 Task: Select the hidden option in the insert toolbar location.
Action: Mouse moved to (32, 480)
Screenshot: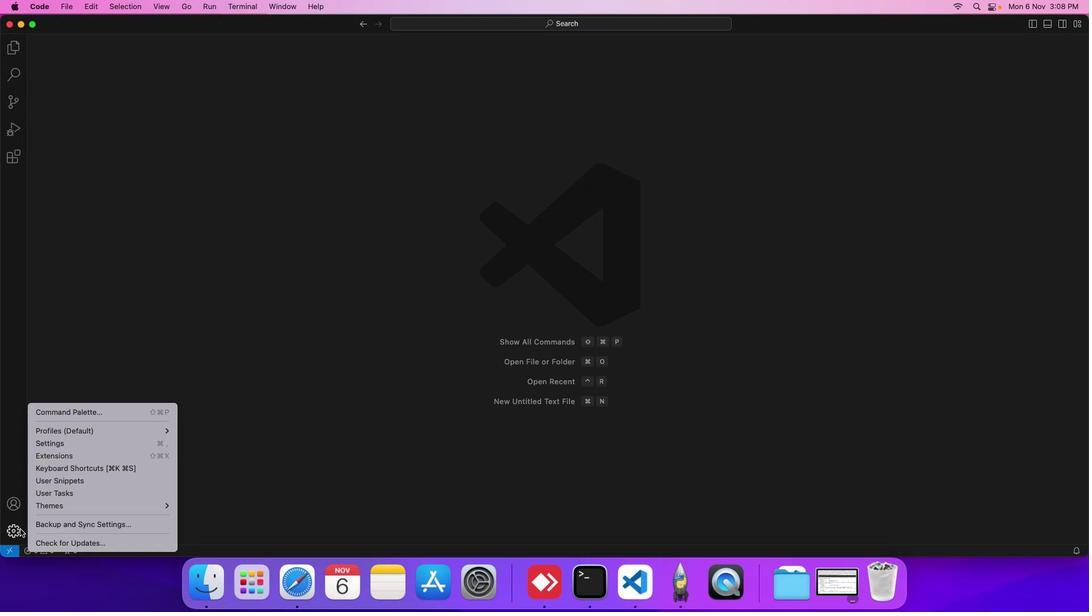 
Action: Mouse pressed left at (32, 480)
Screenshot: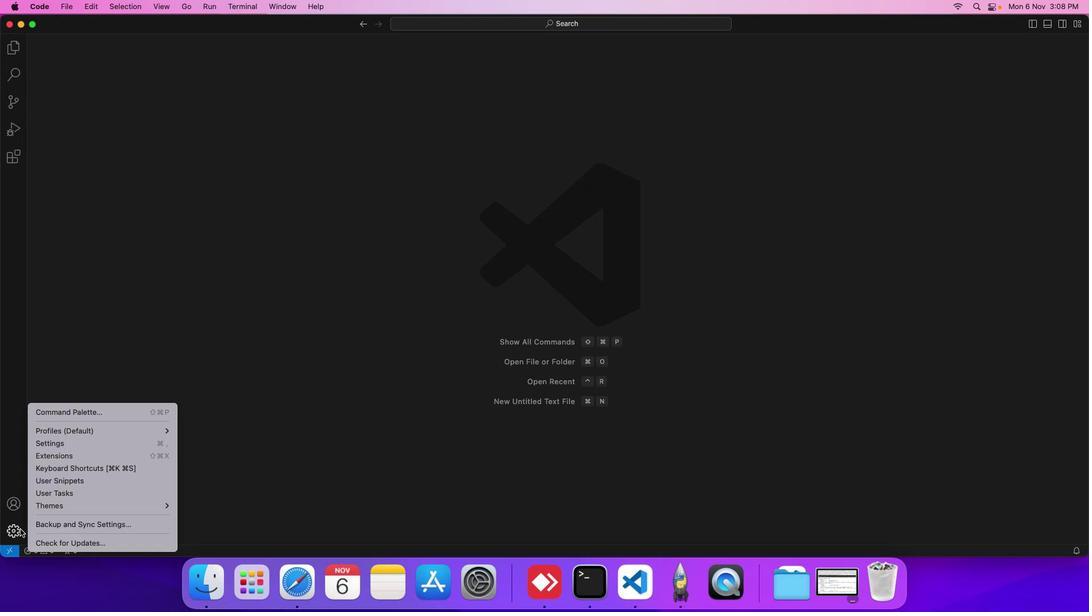 
Action: Mouse moved to (55, 421)
Screenshot: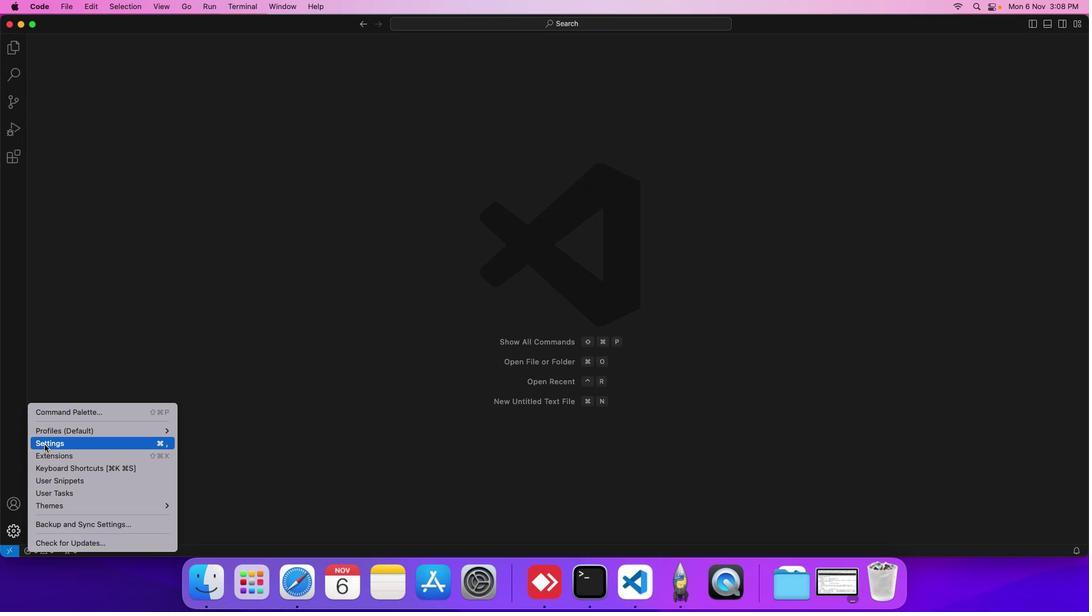 
Action: Mouse pressed left at (55, 421)
Screenshot: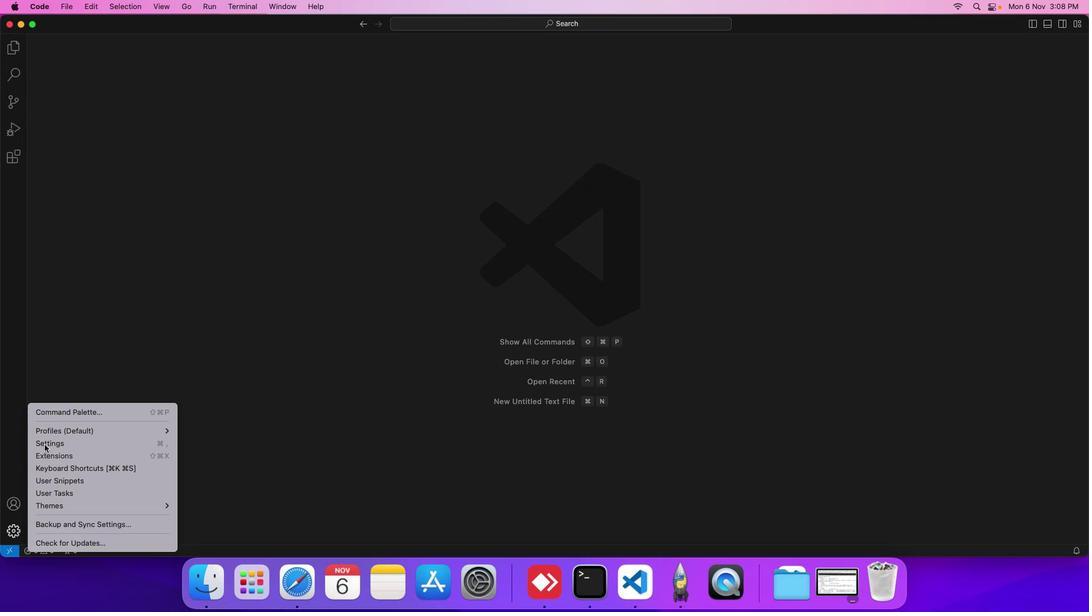 
Action: Mouse moved to (241, 226)
Screenshot: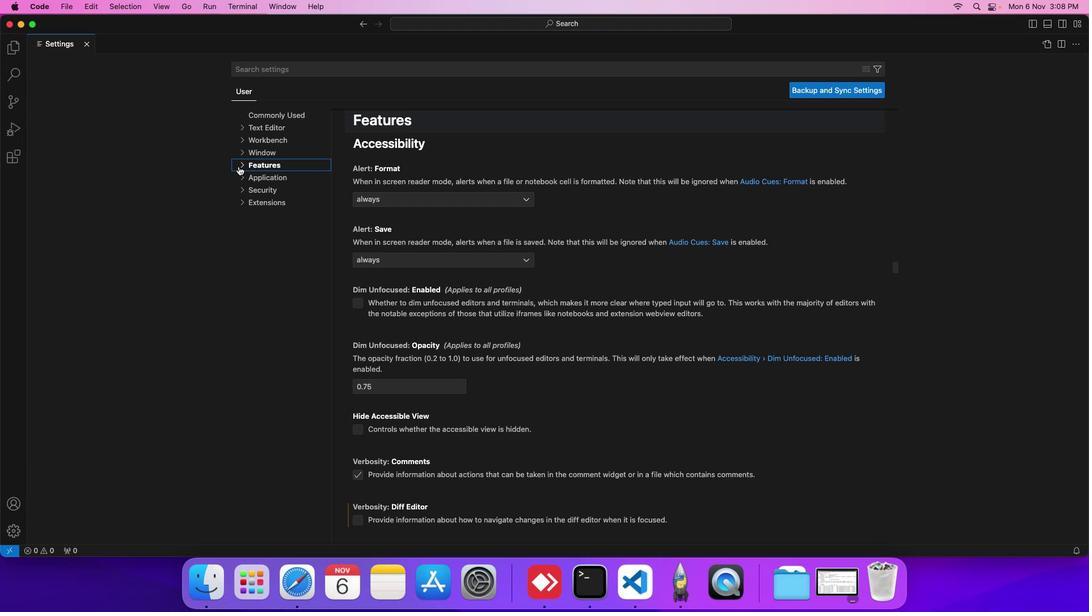
Action: Mouse pressed left at (241, 226)
Screenshot: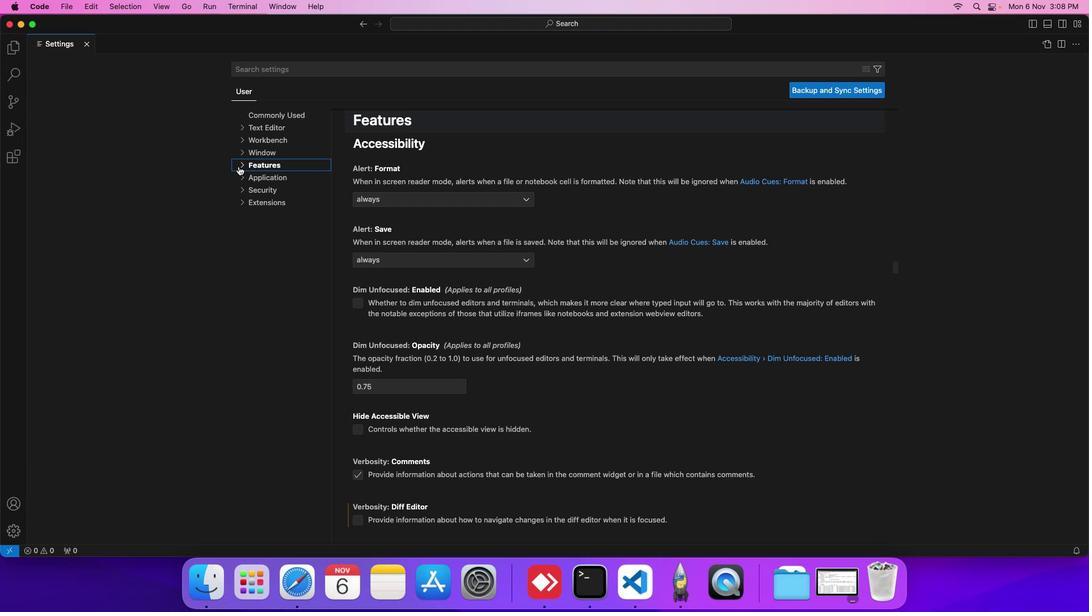 
Action: Mouse moved to (266, 355)
Screenshot: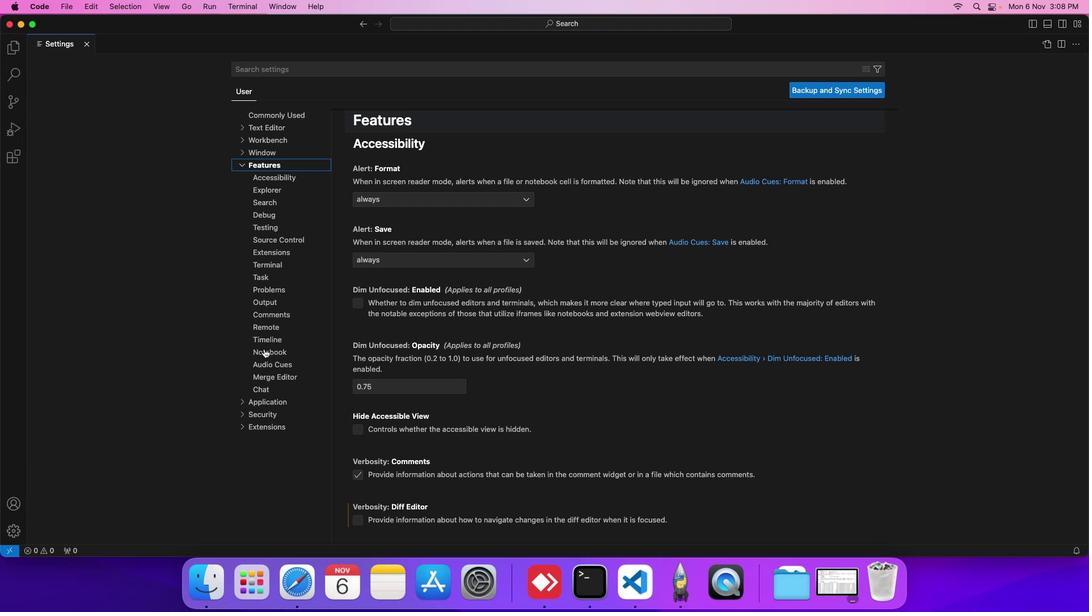
Action: Mouse pressed left at (266, 355)
Screenshot: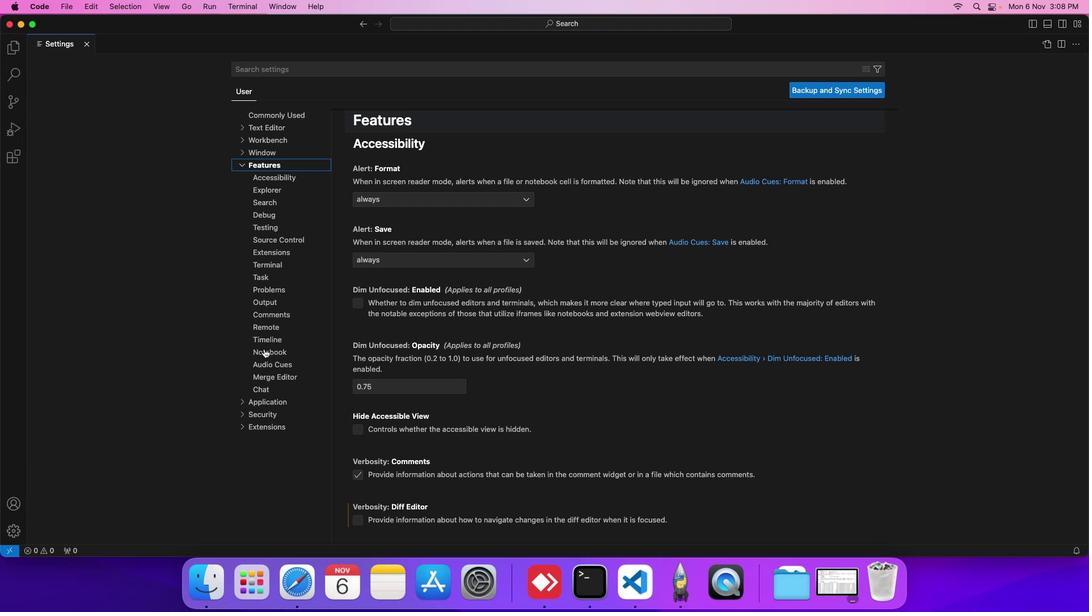 
Action: Mouse moved to (375, 394)
Screenshot: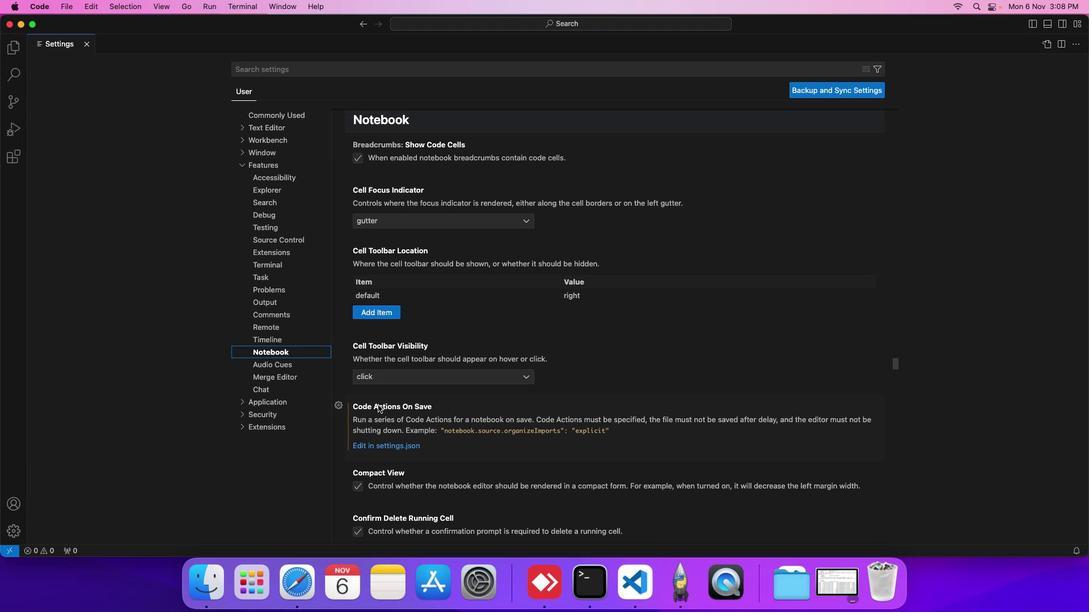 
Action: Mouse scrolled (375, 394) with delta (13, 110)
Screenshot: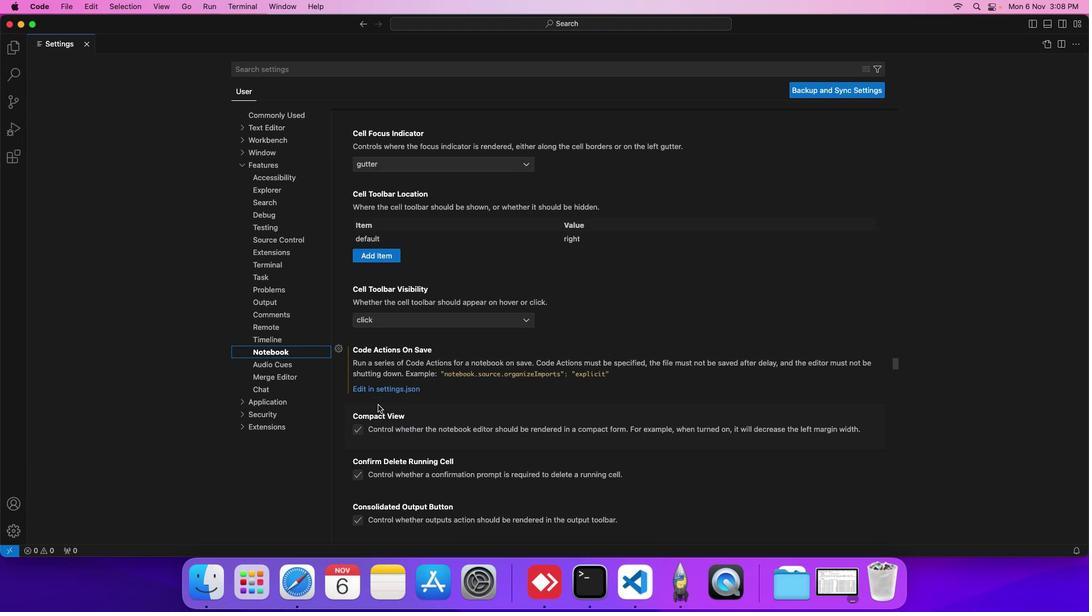 
Action: Mouse scrolled (375, 394) with delta (13, 110)
Screenshot: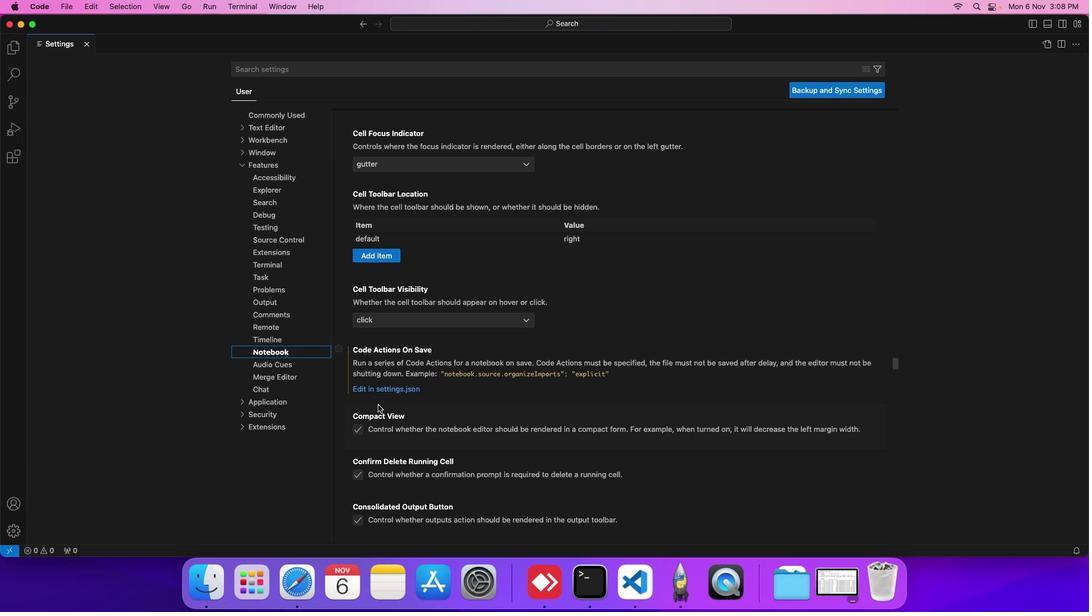 
Action: Mouse scrolled (375, 394) with delta (13, 110)
Screenshot: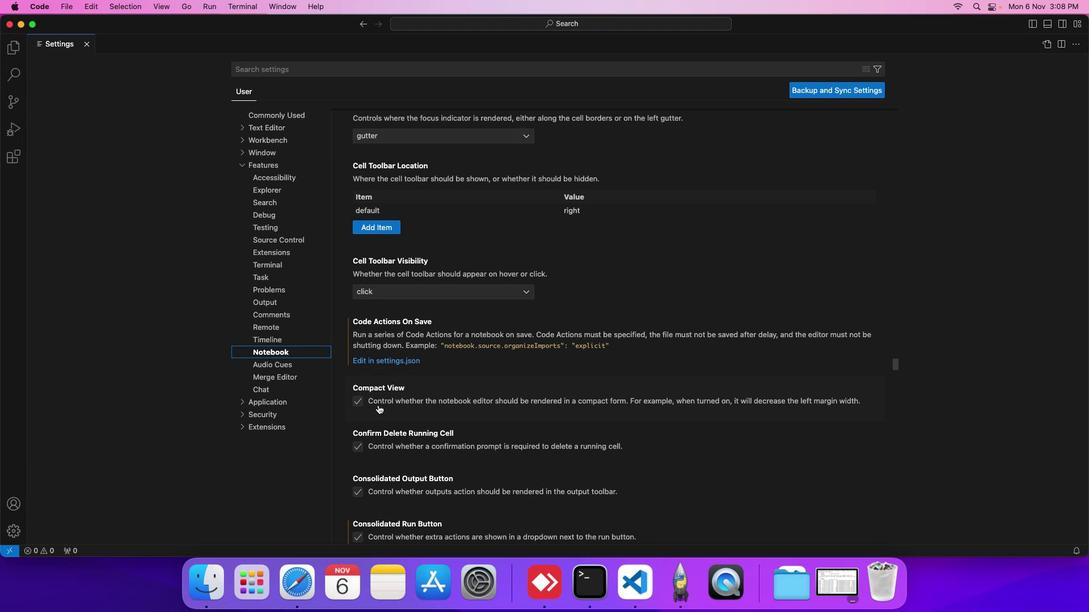 
Action: Mouse scrolled (375, 394) with delta (13, 110)
Screenshot: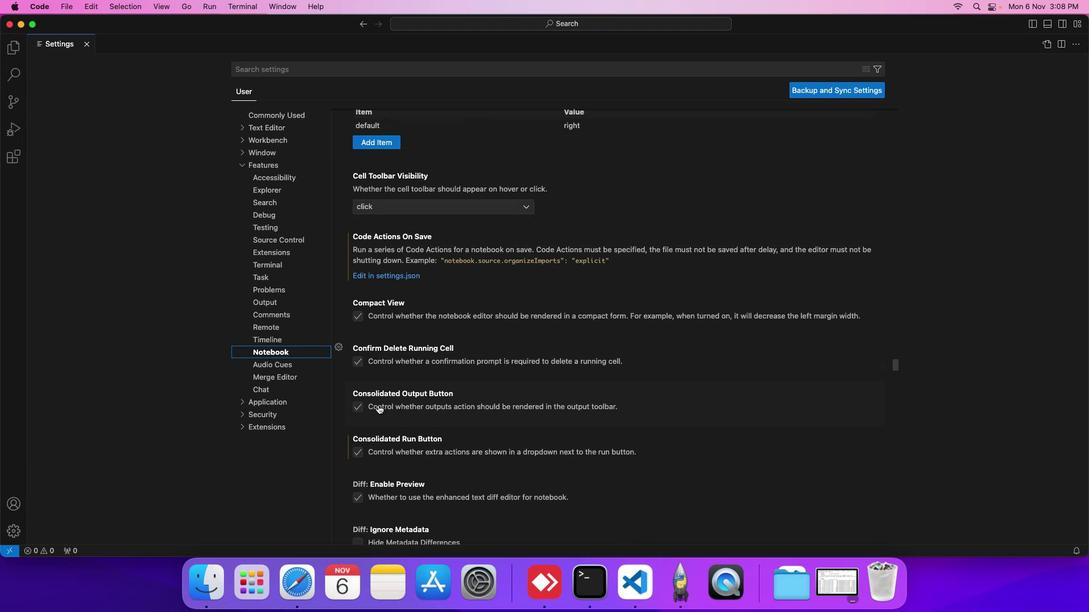 
Action: Mouse scrolled (375, 394) with delta (13, 110)
Screenshot: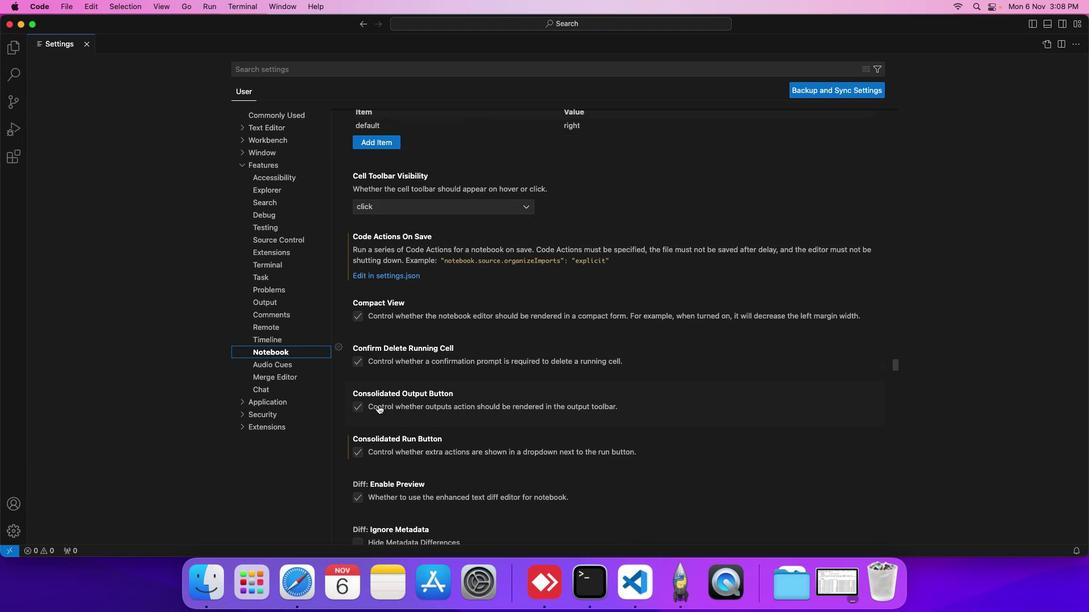 
Action: Mouse scrolled (375, 394) with delta (13, 110)
Screenshot: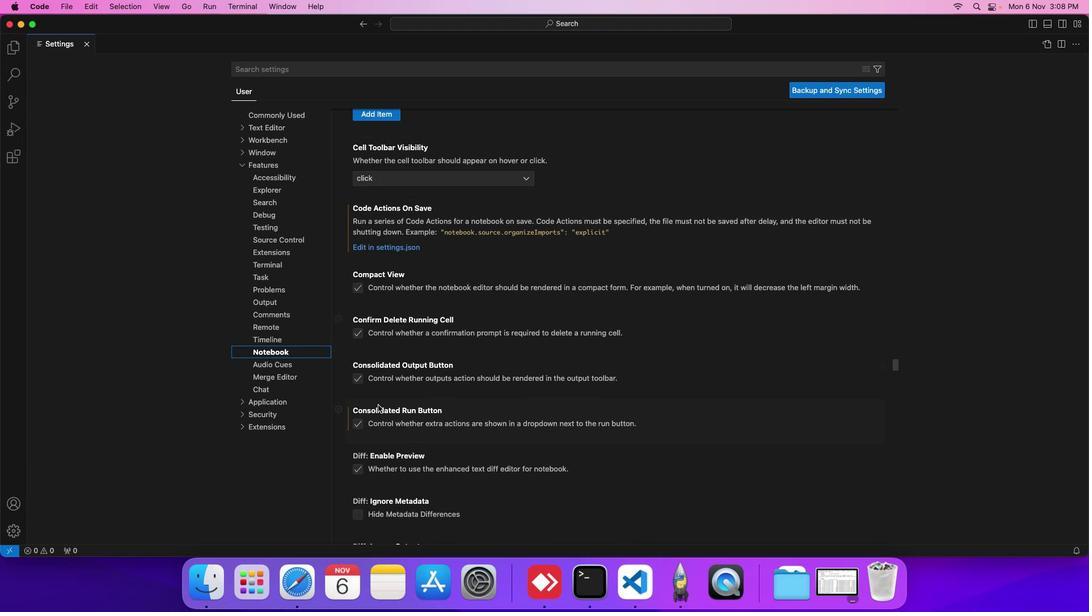 
Action: Mouse scrolled (375, 394) with delta (13, 110)
Screenshot: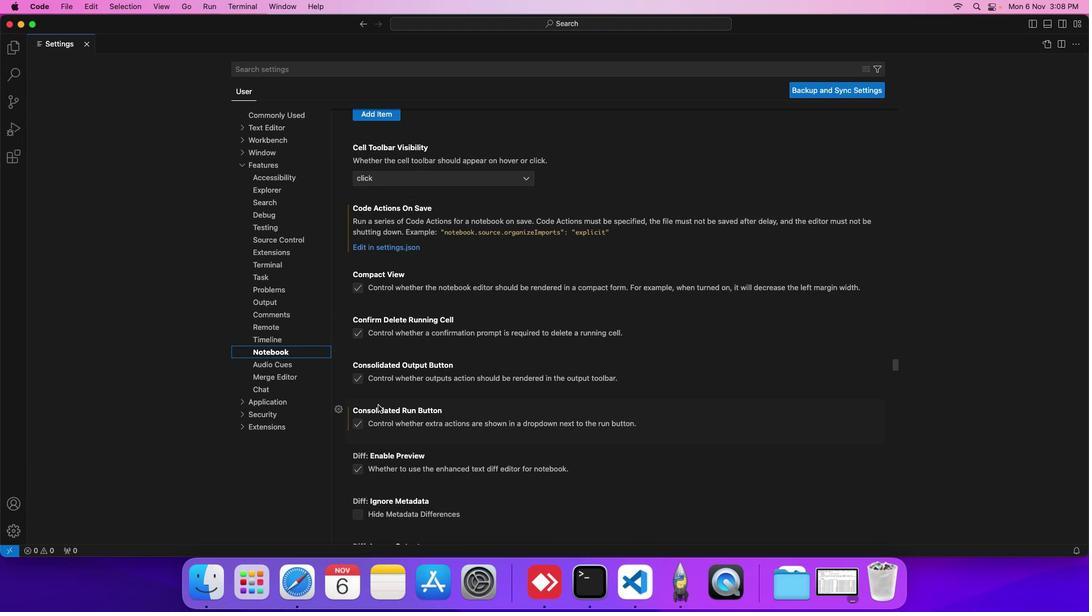 
Action: Mouse scrolled (375, 394) with delta (13, 110)
Screenshot: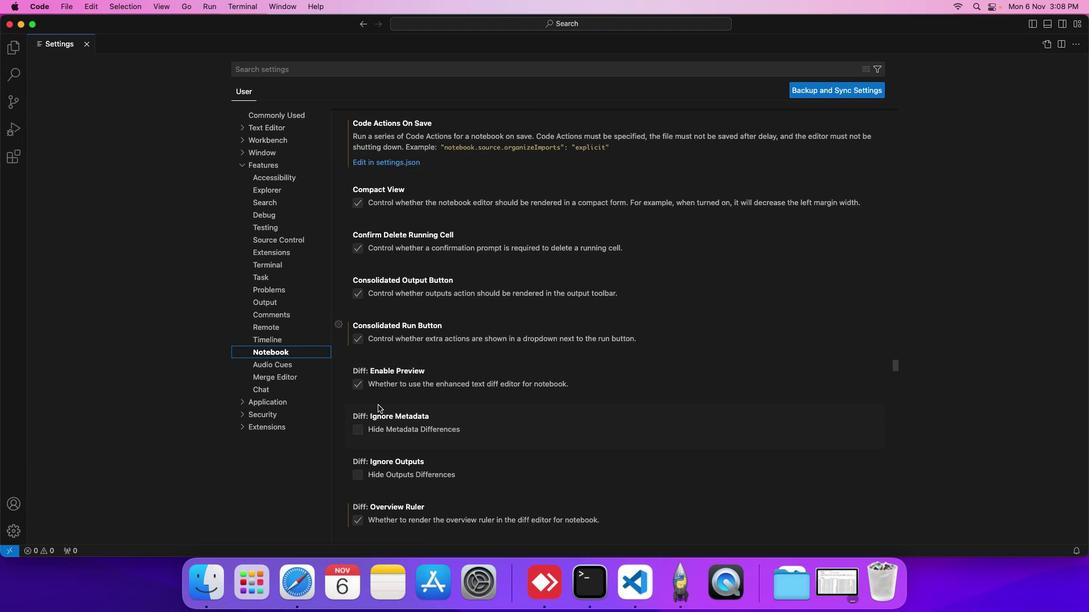 
Action: Mouse scrolled (375, 394) with delta (13, 110)
Screenshot: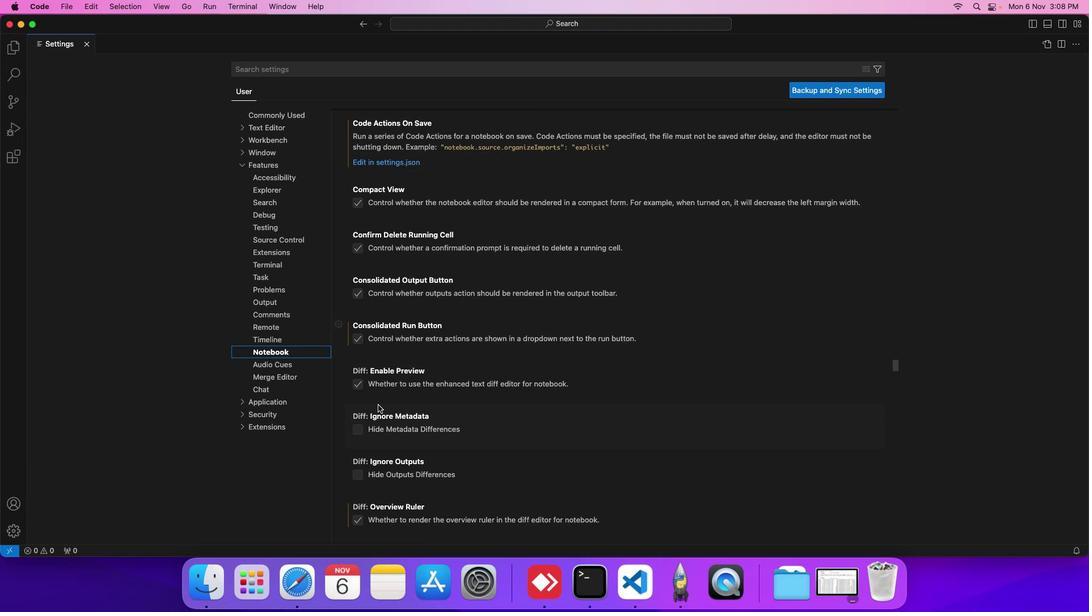 
Action: Mouse scrolled (375, 394) with delta (13, 110)
Screenshot: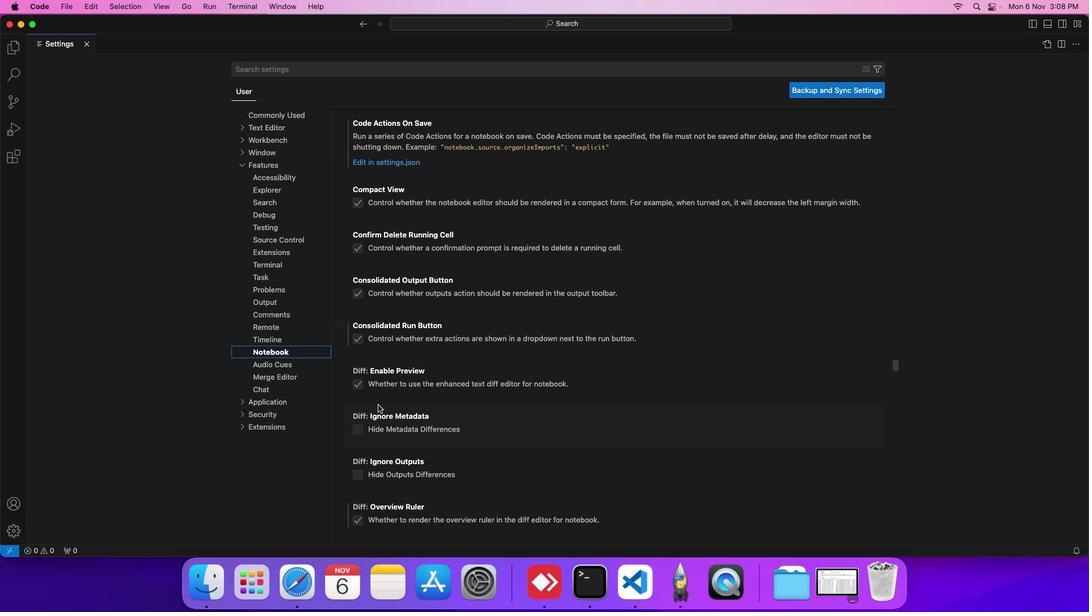 
Action: Mouse scrolled (375, 394) with delta (13, 110)
Screenshot: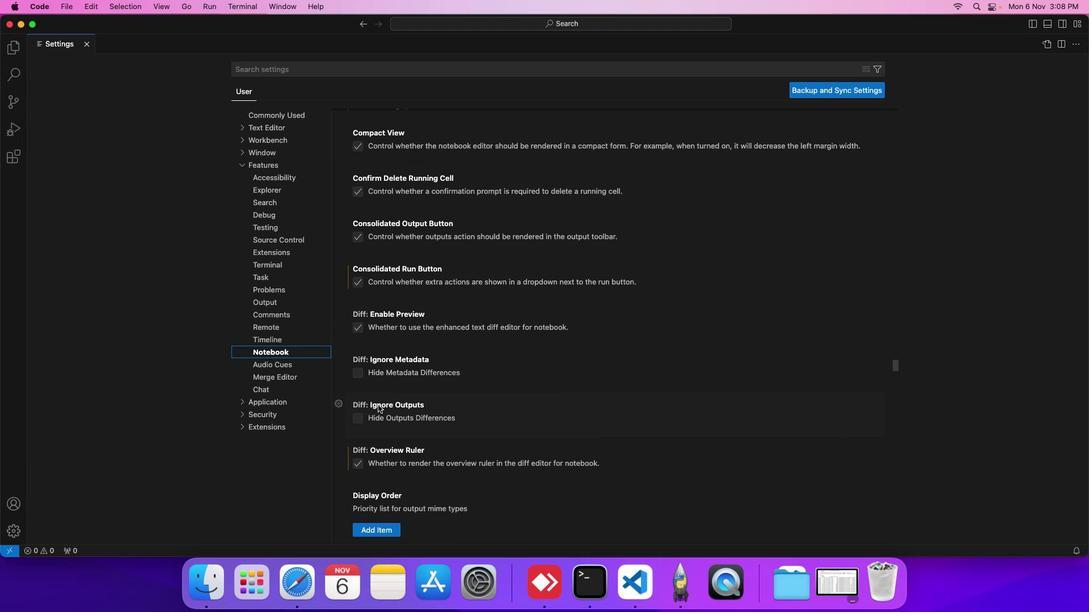 
Action: Mouse scrolled (375, 394) with delta (13, 110)
Screenshot: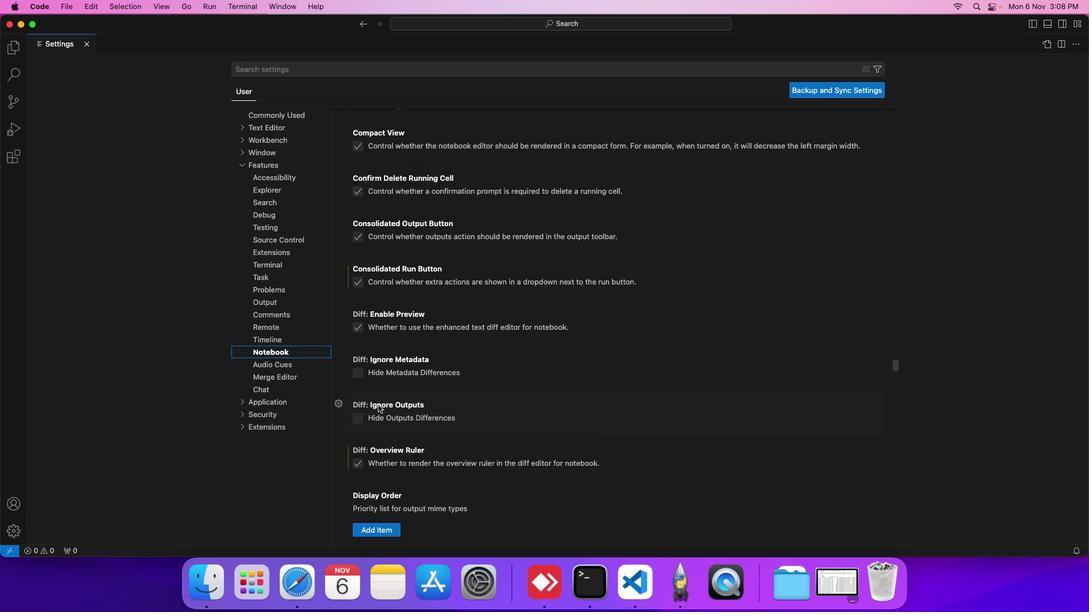 
Action: Mouse scrolled (375, 394) with delta (13, 110)
Screenshot: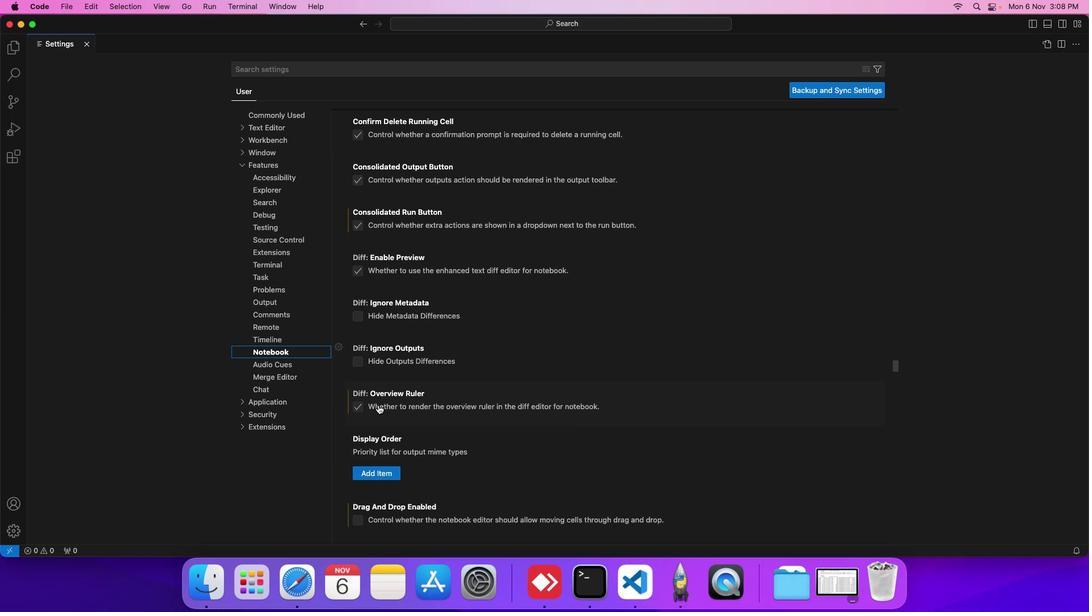 
Action: Mouse scrolled (375, 394) with delta (13, 110)
Screenshot: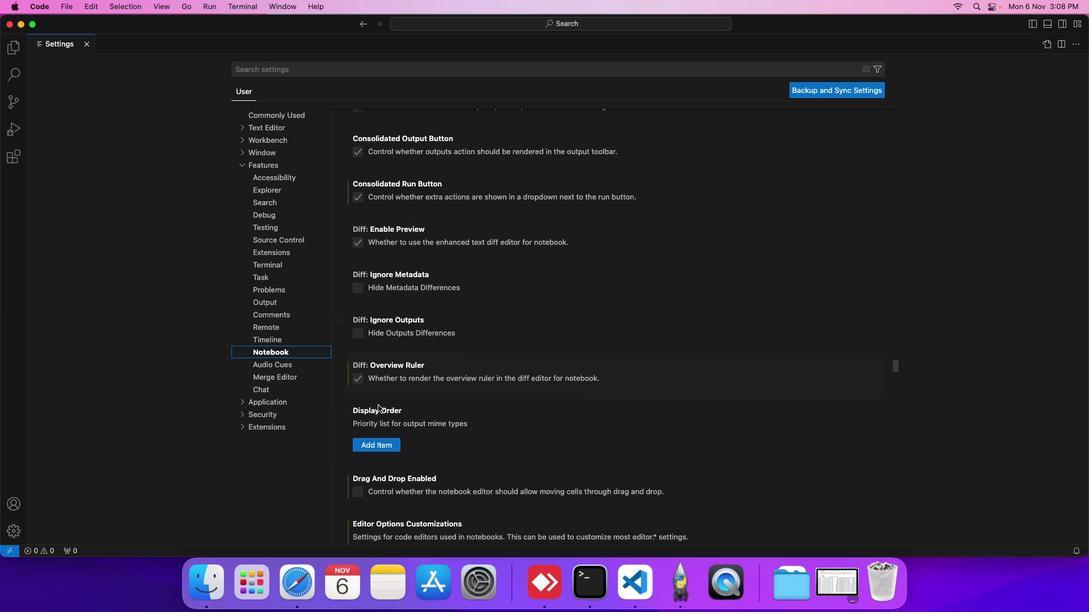 
Action: Mouse scrolled (375, 394) with delta (13, 110)
Screenshot: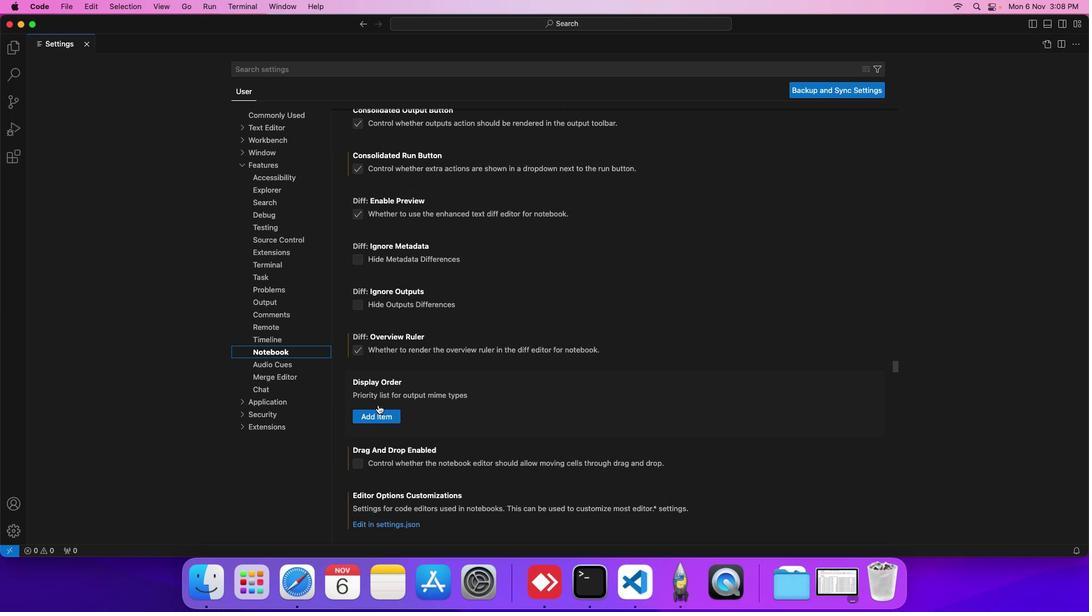 
Action: Mouse scrolled (375, 394) with delta (13, 110)
Screenshot: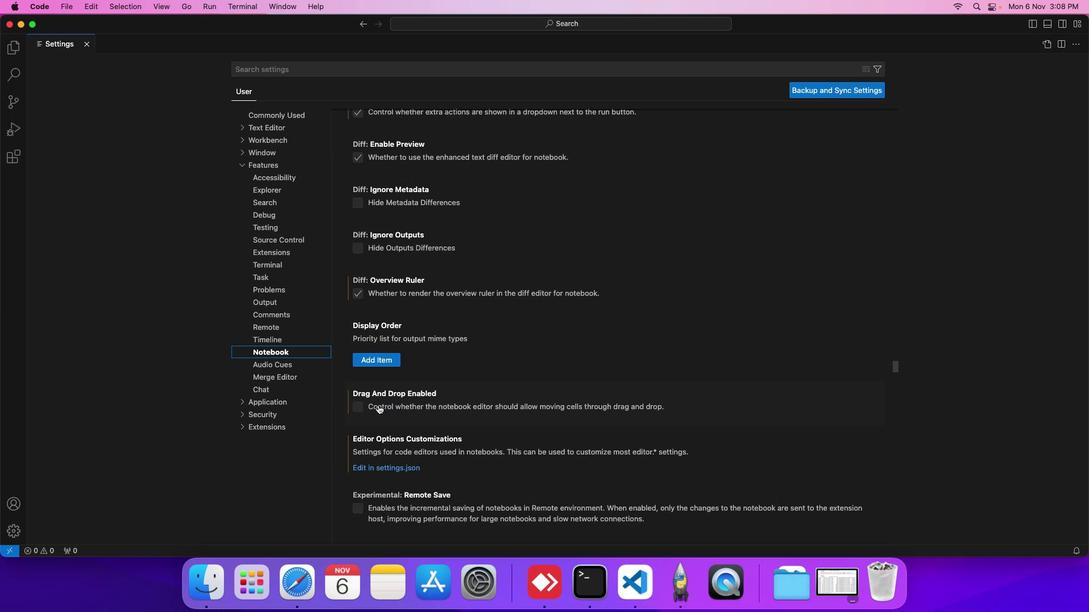 
Action: Mouse scrolled (375, 394) with delta (13, 110)
Screenshot: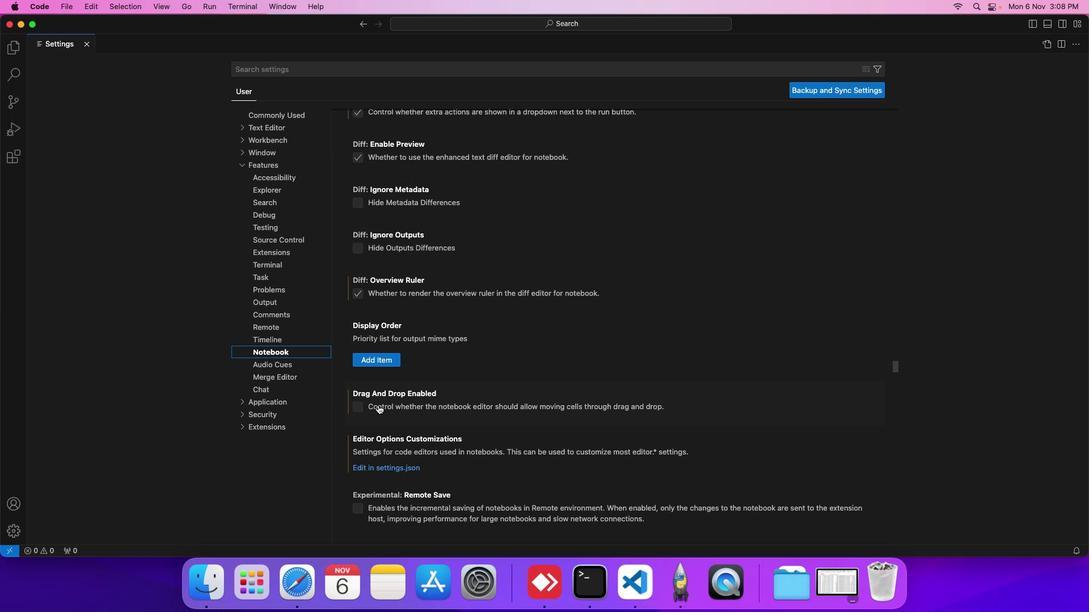 
Action: Mouse moved to (375, 394)
Screenshot: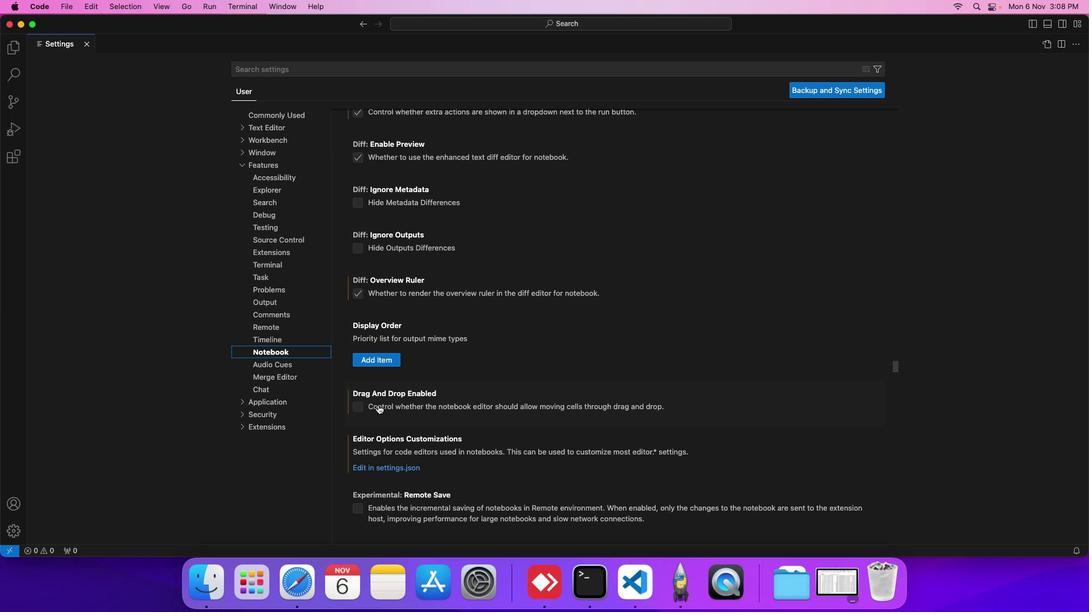 
Action: Mouse scrolled (375, 394) with delta (13, 110)
Screenshot: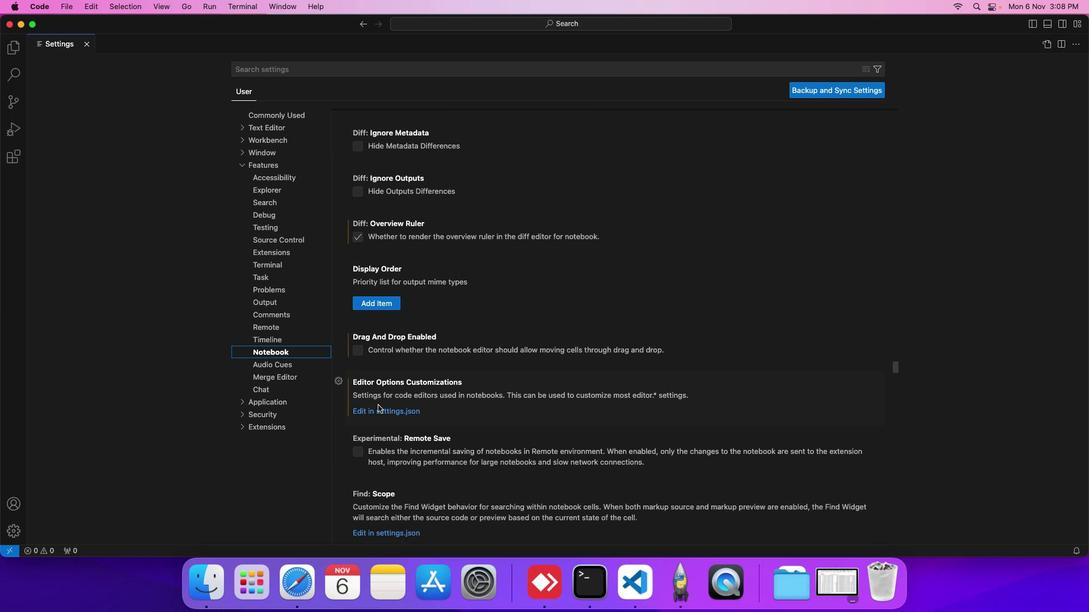 
Action: Mouse scrolled (375, 394) with delta (13, 110)
Screenshot: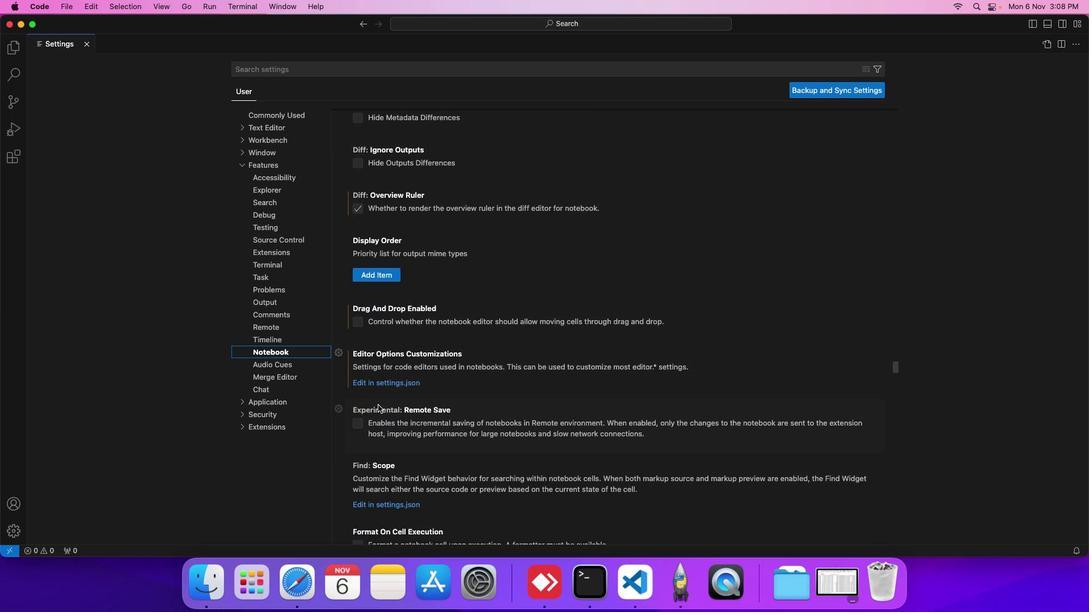 
Action: Mouse scrolled (375, 394) with delta (13, 110)
Screenshot: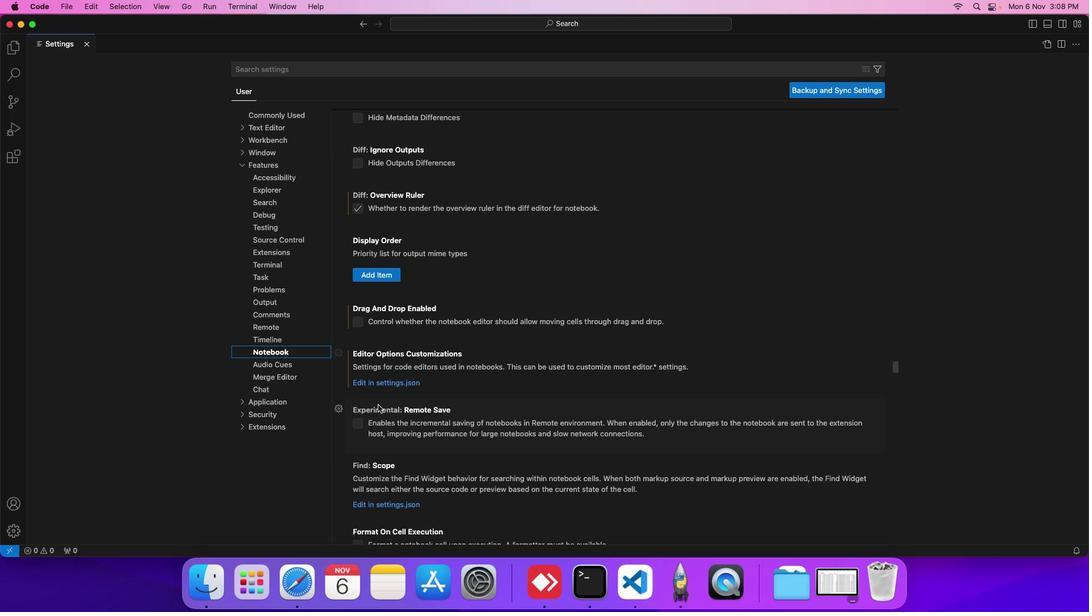 
Action: Mouse scrolled (375, 394) with delta (13, 110)
Screenshot: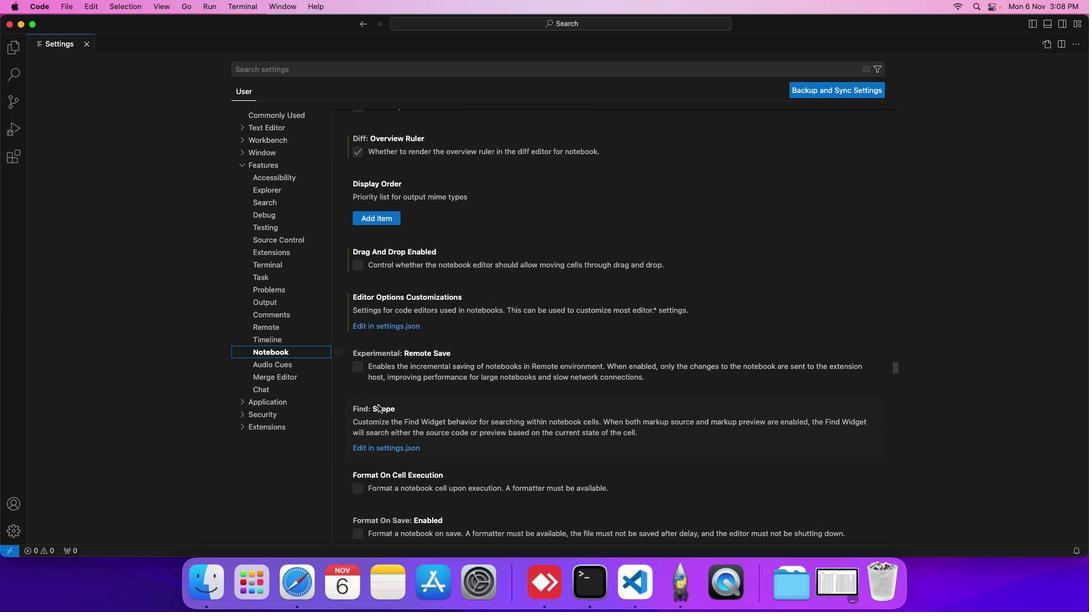 
Action: Mouse scrolled (375, 394) with delta (13, 110)
Screenshot: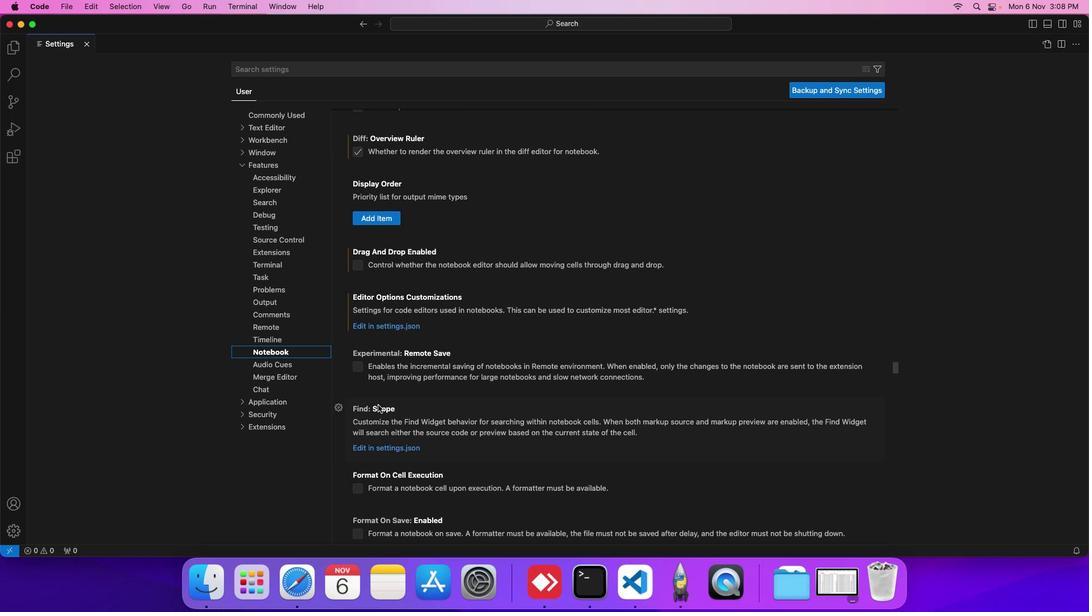 
Action: Mouse scrolled (375, 394) with delta (13, 110)
Screenshot: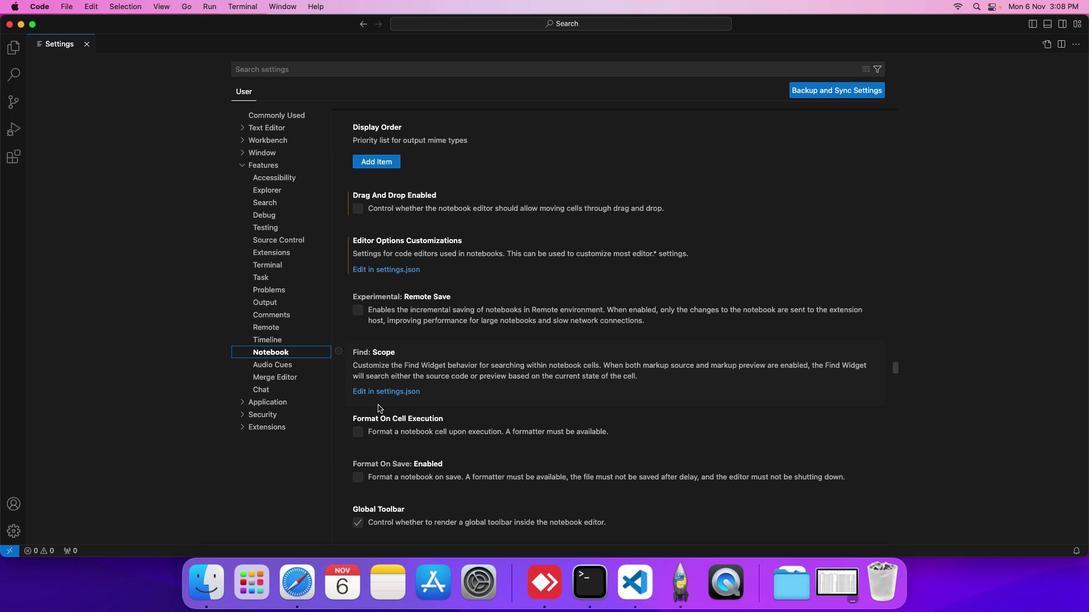 
Action: Mouse scrolled (375, 394) with delta (13, 110)
Screenshot: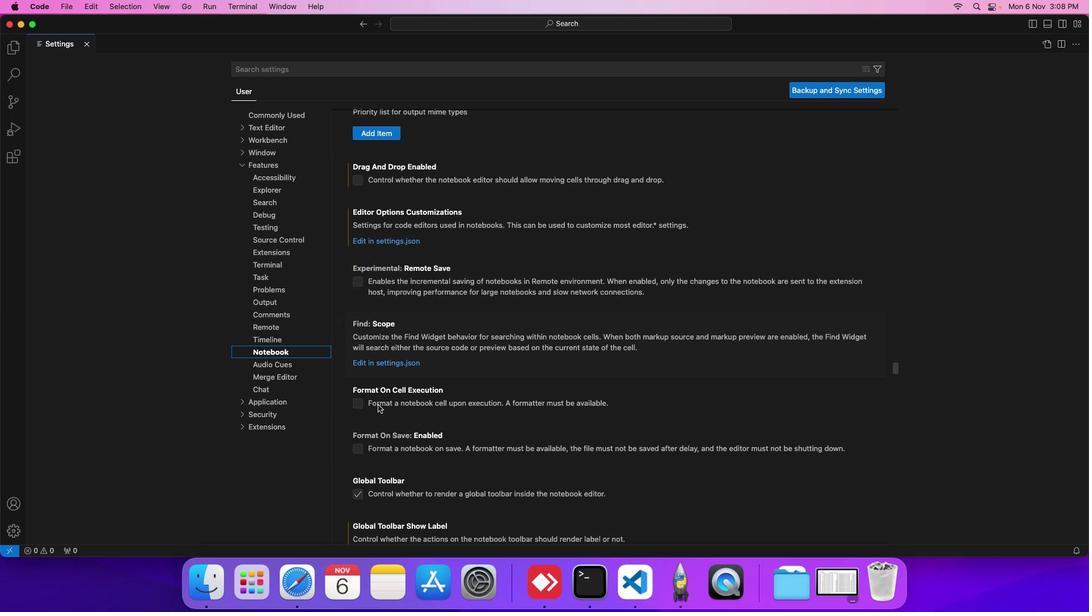 
Action: Mouse scrolled (375, 394) with delta (13, 110)
Screenshot: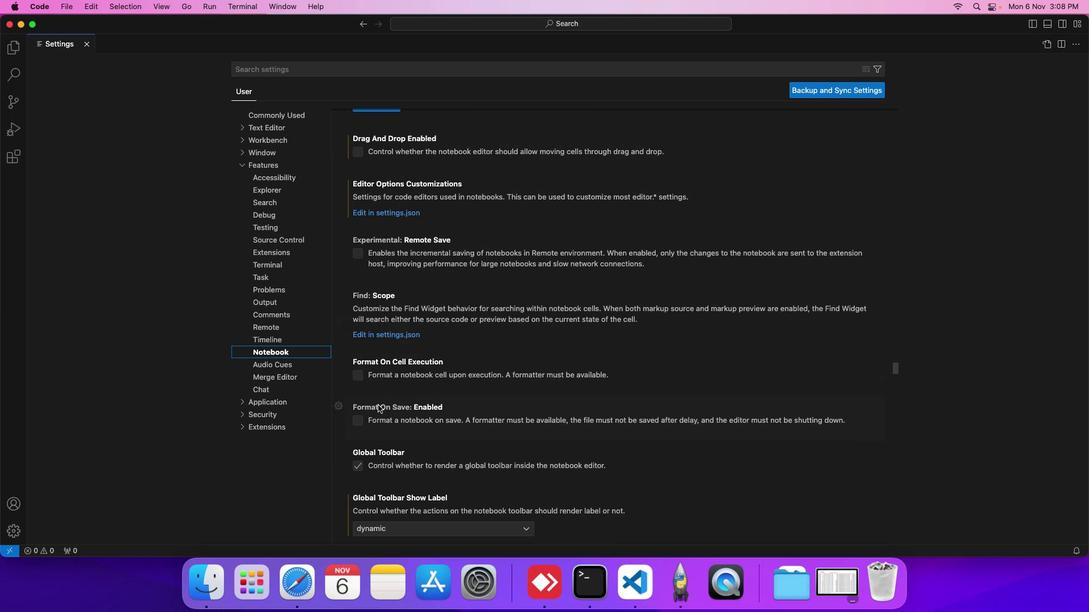 
Action: Mouse scrolled (375, 394) with delta (13, 110)
Screenshot: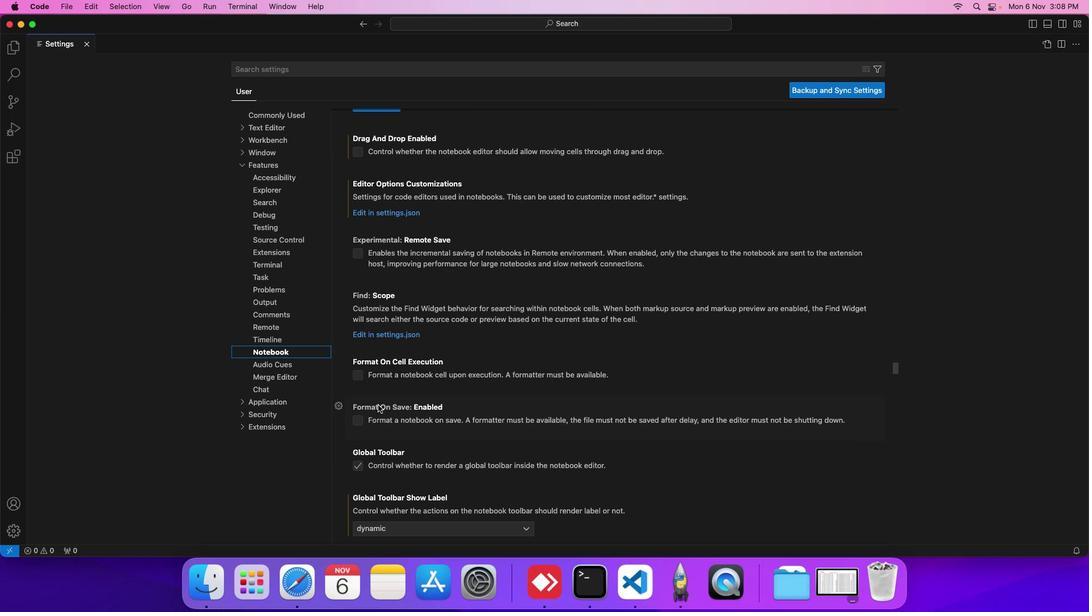 
Action: Mouse scrolled (375, 394) with delta (13, 110)
Screenshot: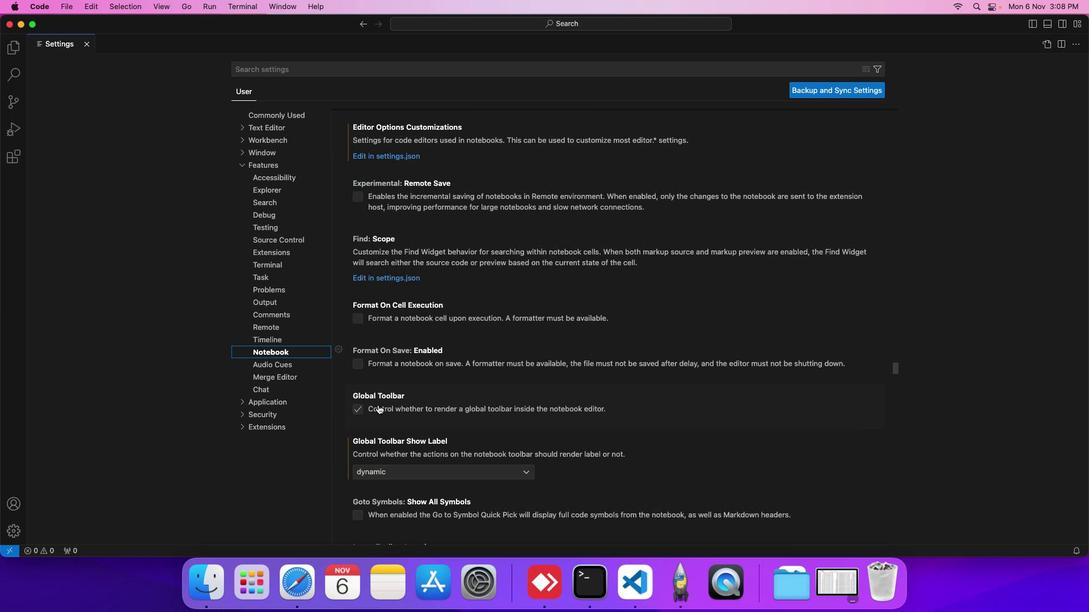 
Action: Mouse scrolled (375, 394) with delta (13, 110)
Screenshot: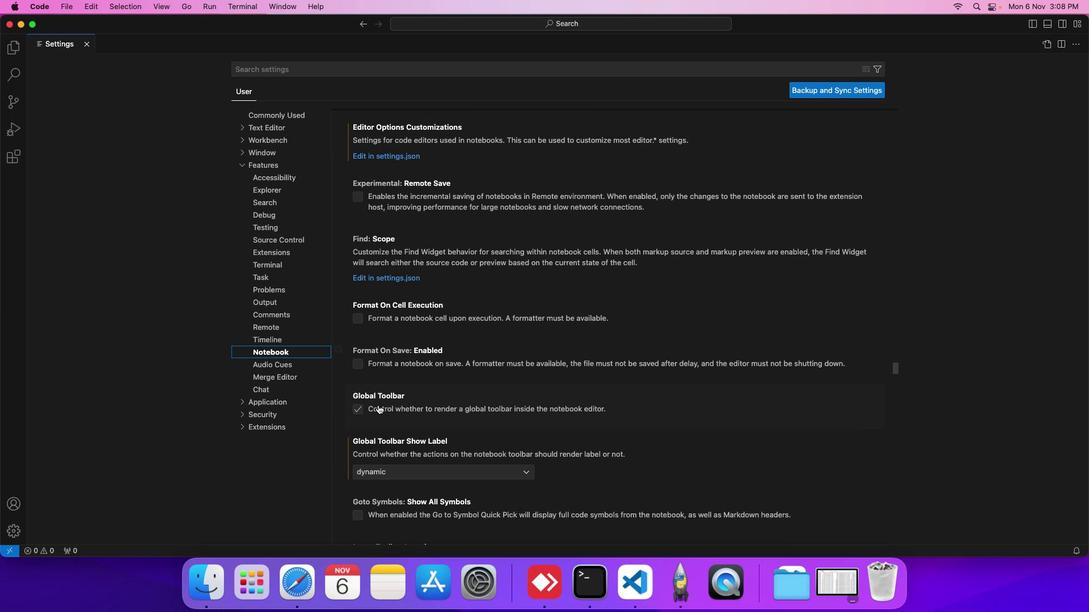 
Action: Mouse scrolled (375, 394) with delta (13, 110)
Screenshot: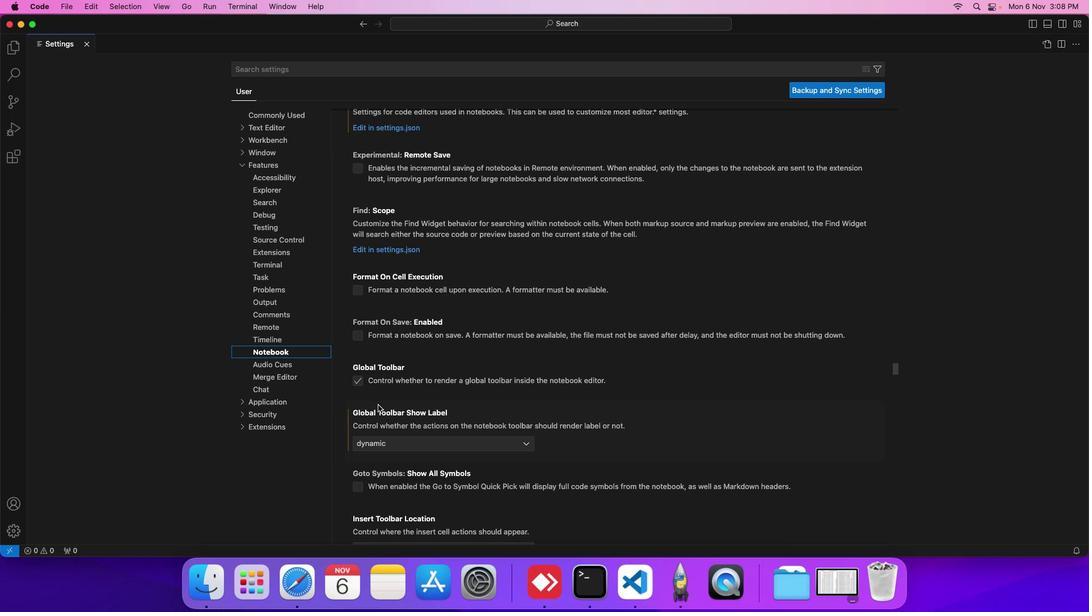 
Action: Mouse scrolled (375, 394) with delta (13, 110)
Screenshot: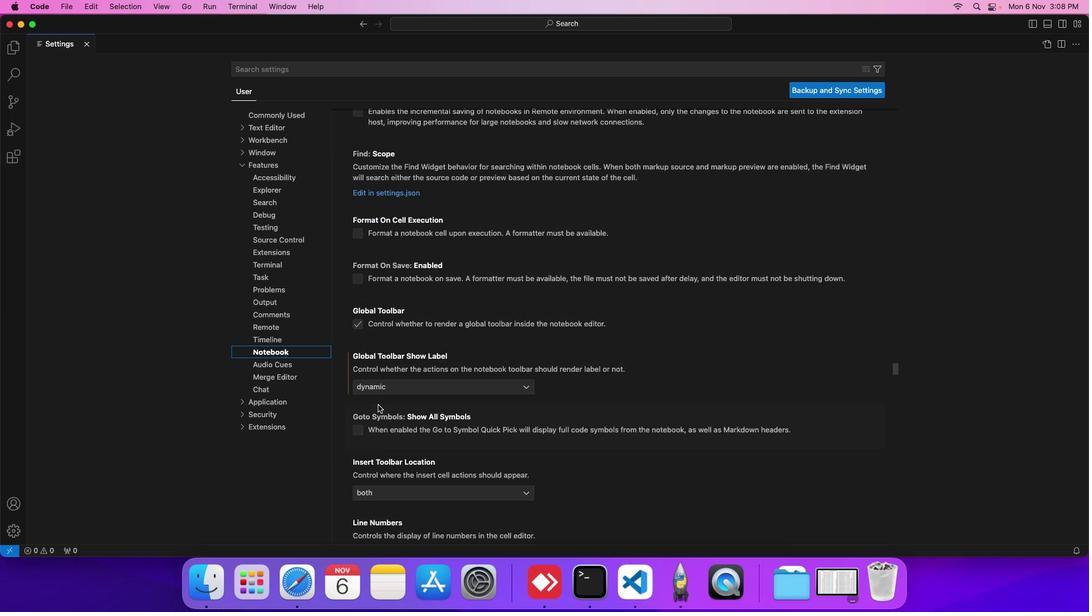 
Action: Mouse scrolled (375, 394) with delta (13, 110)
Screenshot: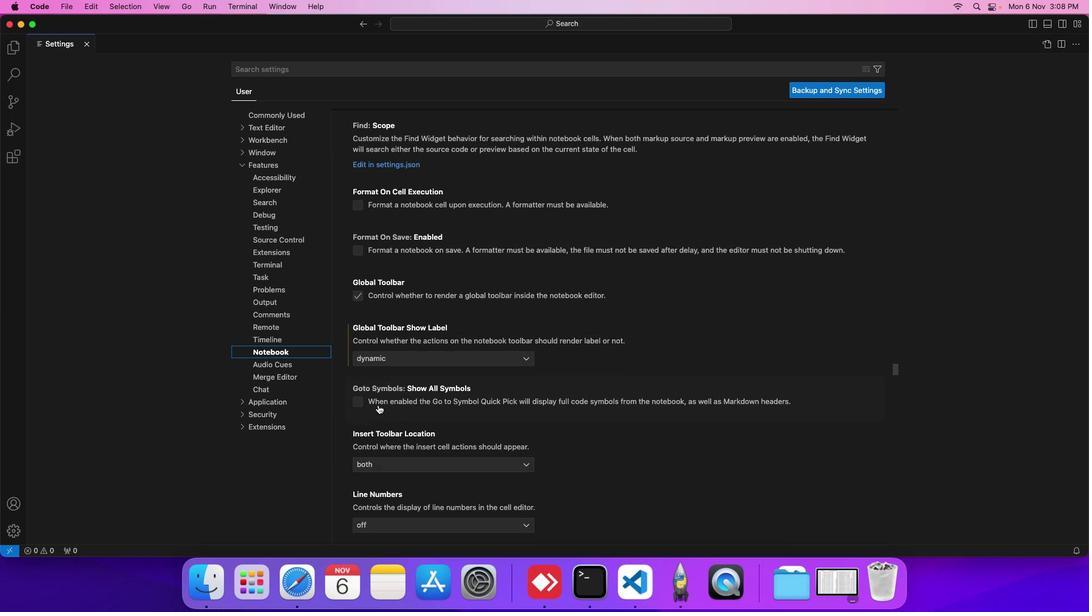 
Action: Mouse scrolled (375, 394) with delta (13, 110)
Screenshot: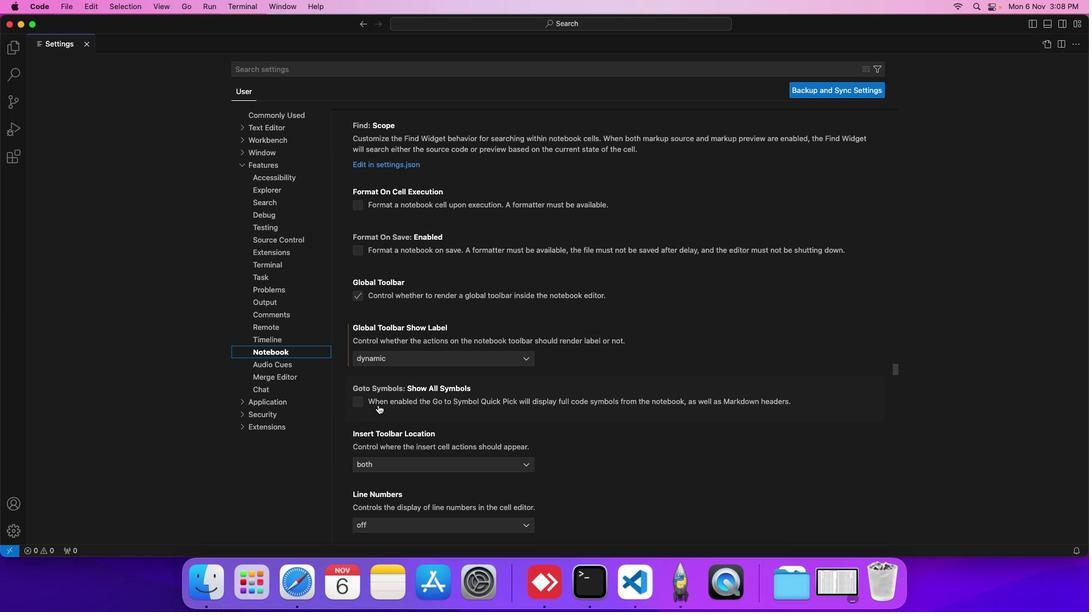 
Action: Mouse scrolled (375, 394) with delta (13, 110)
Screenshot: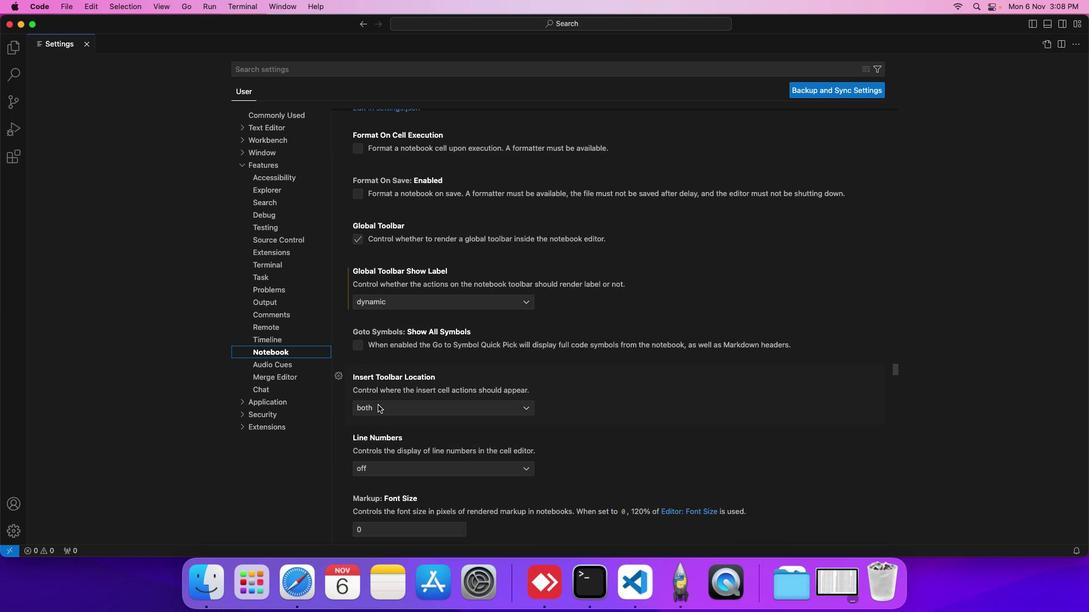
Action: Mouse scrolled (375, 394) with delta (13, 110)
Screenshot: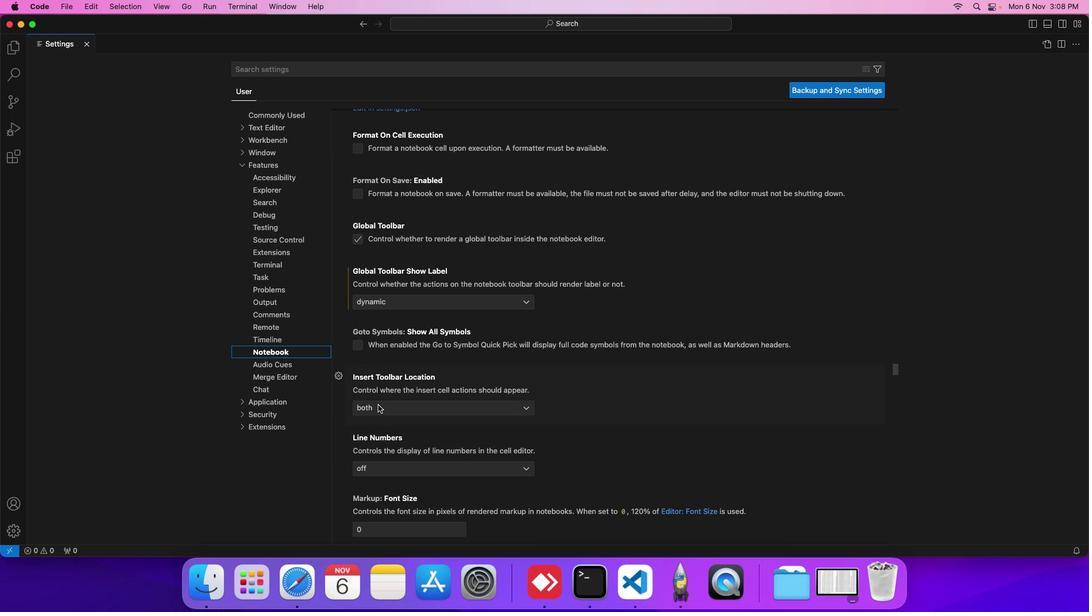 
Action: Mouse moved to (376, 393)
Screenshot: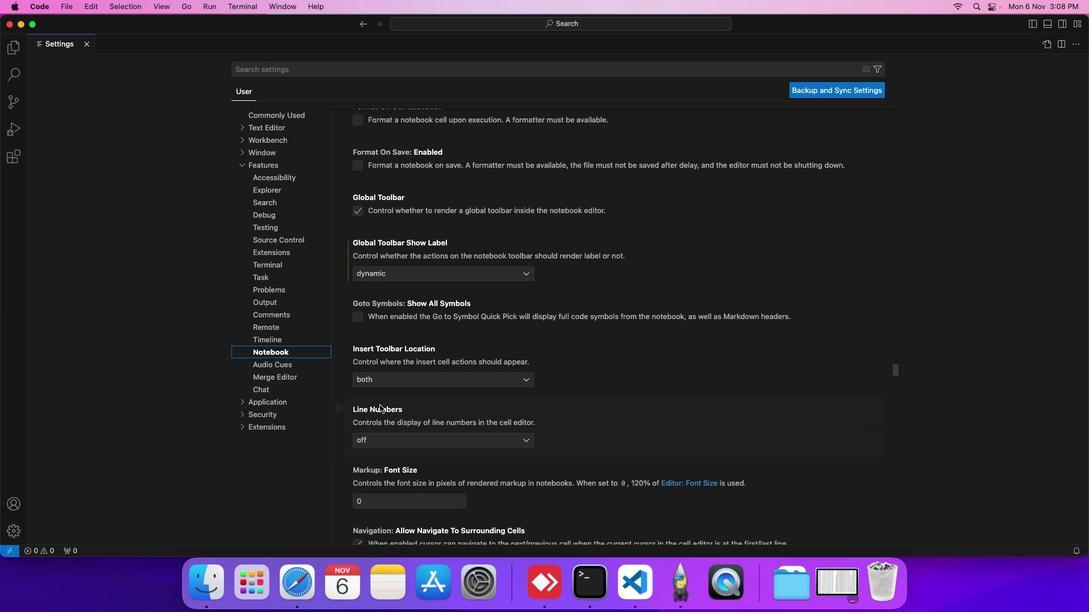 
Action: Mouse scrolled (376, 393) with delta (13, 110)
Screenshot: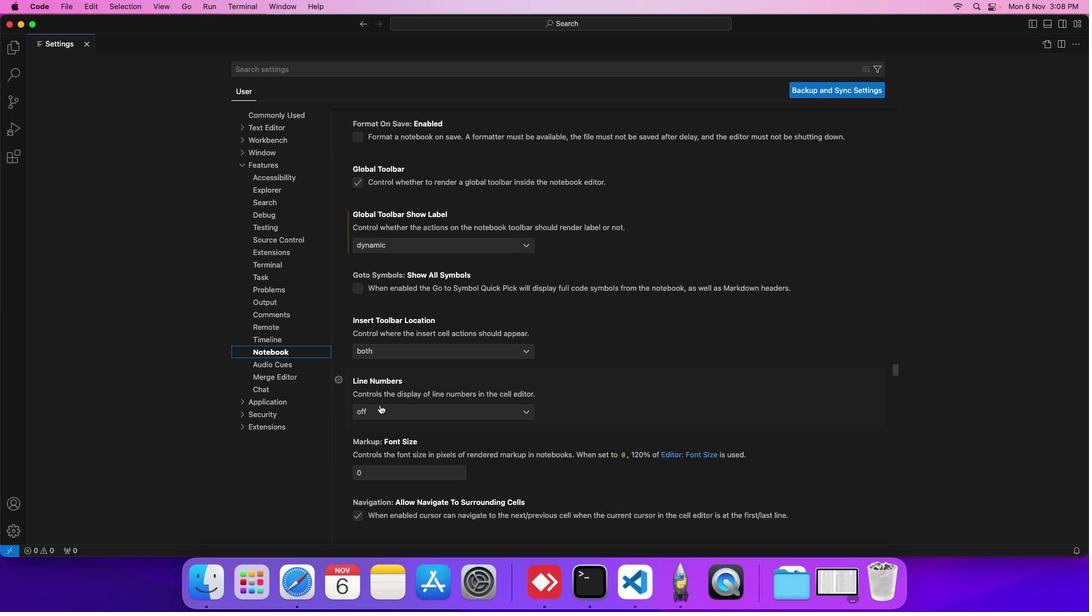 
Action: Mouse scrolled (376, 393) with delta (13, 110)
Screenshot: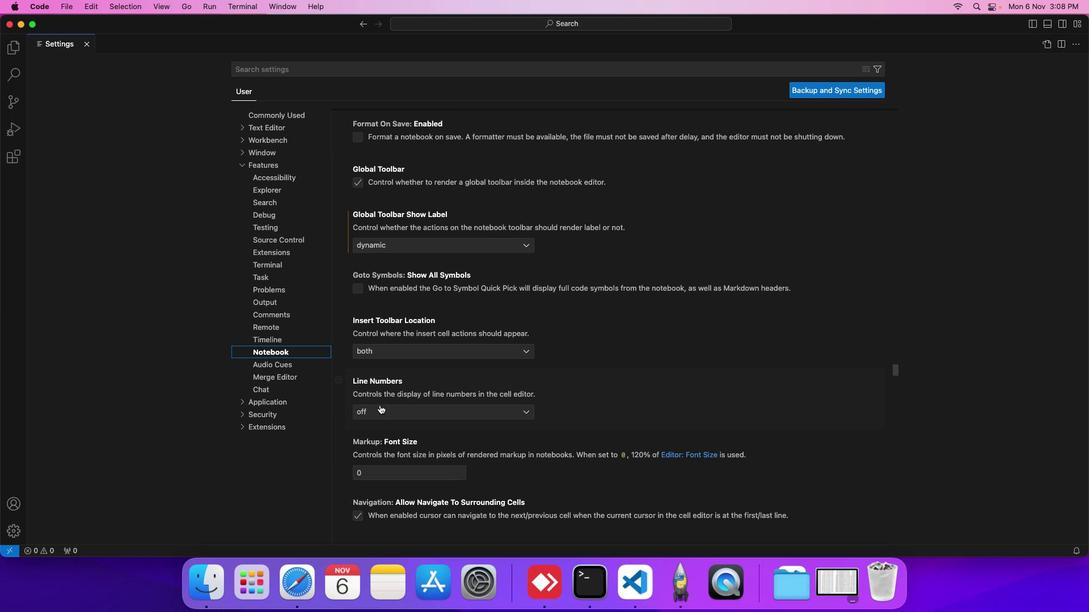 
Action: Mouse scrolled (376, 393) with delta (13, 110)
Screenshot: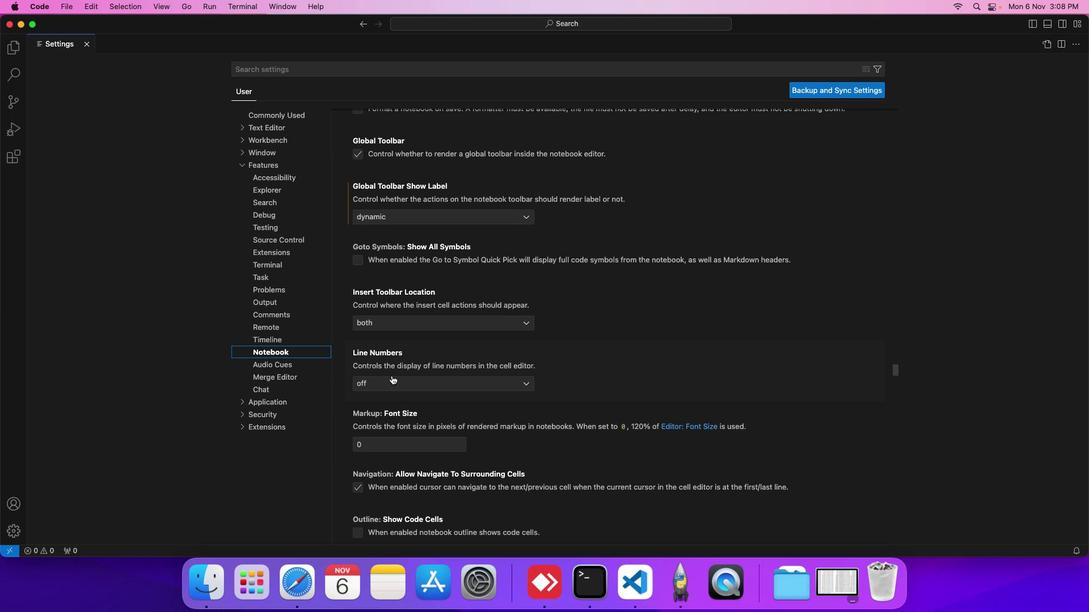 
Action: Mouse moved to (383, 337)
Screenshot: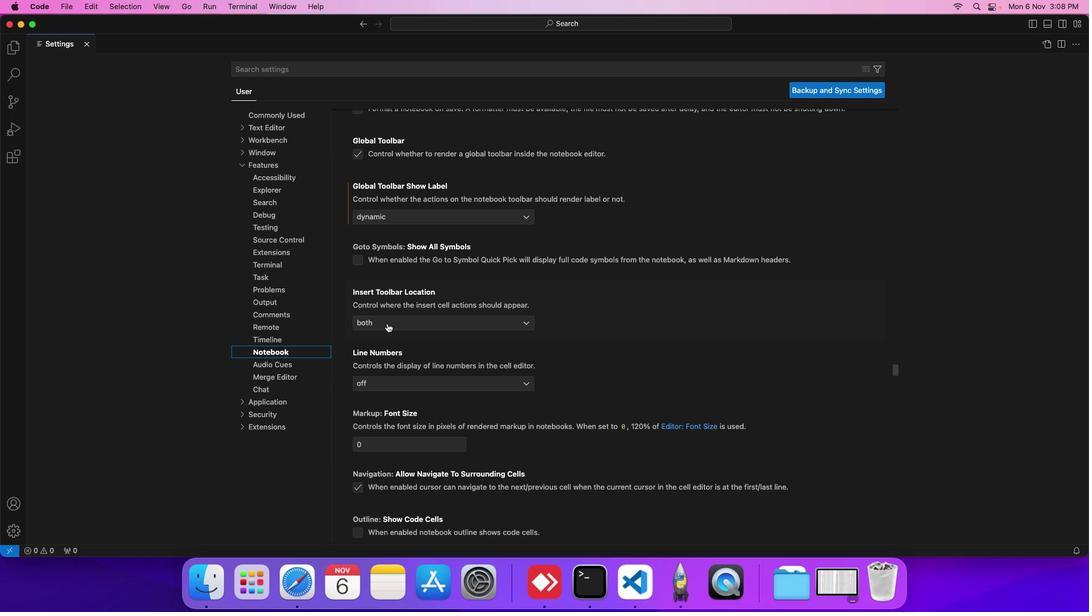 
Action: Mouse pressed left at (383, 337)
Screenshot: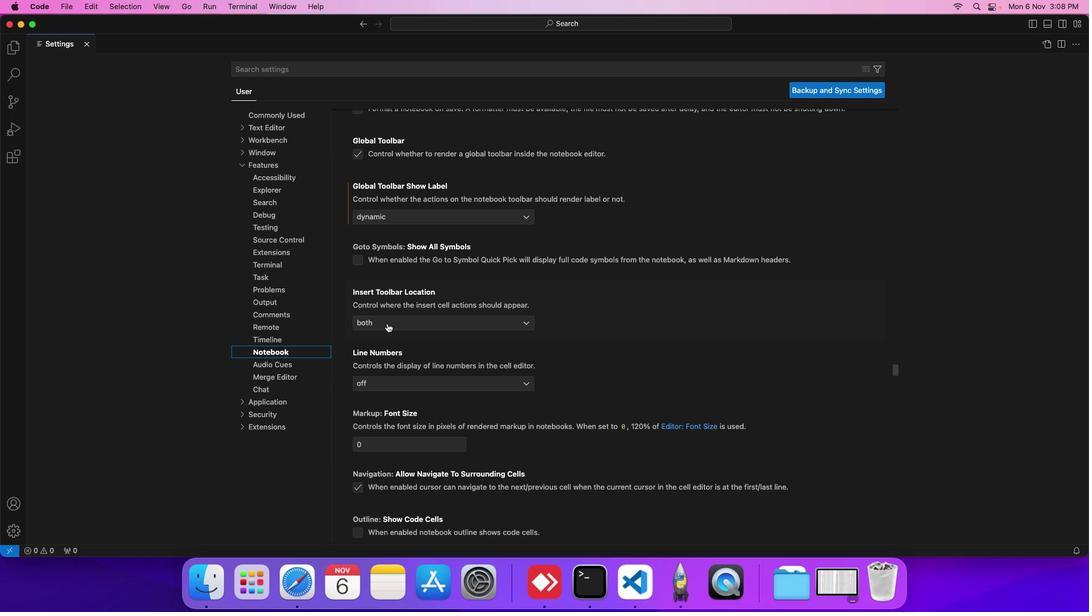 
Action: Mouse moved to (378, 370)
Screenshot: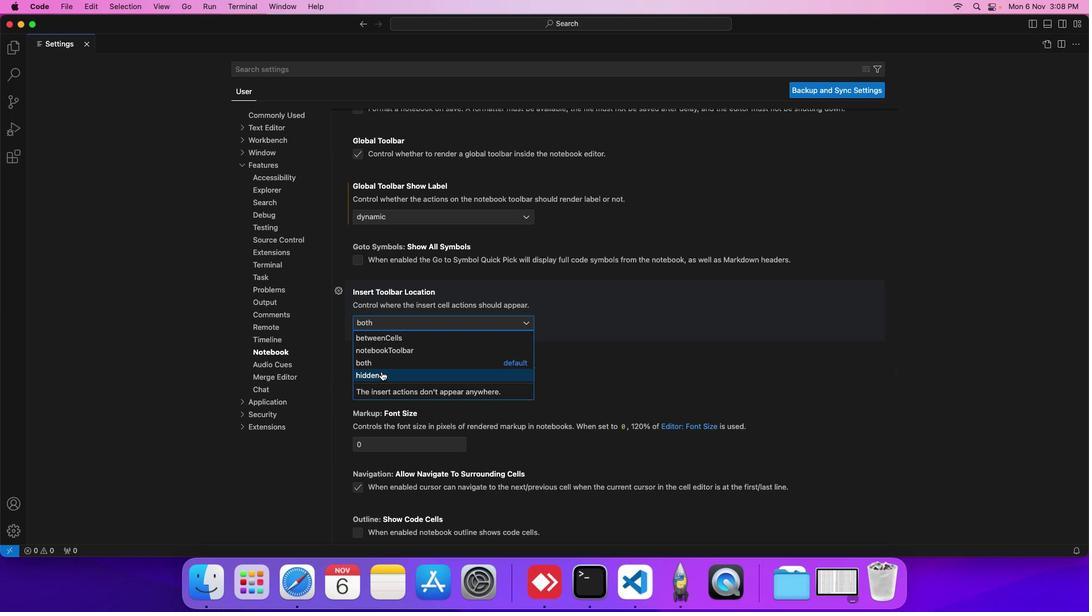 
Action: Mouse pressed left at (378, 370)
Screenshot: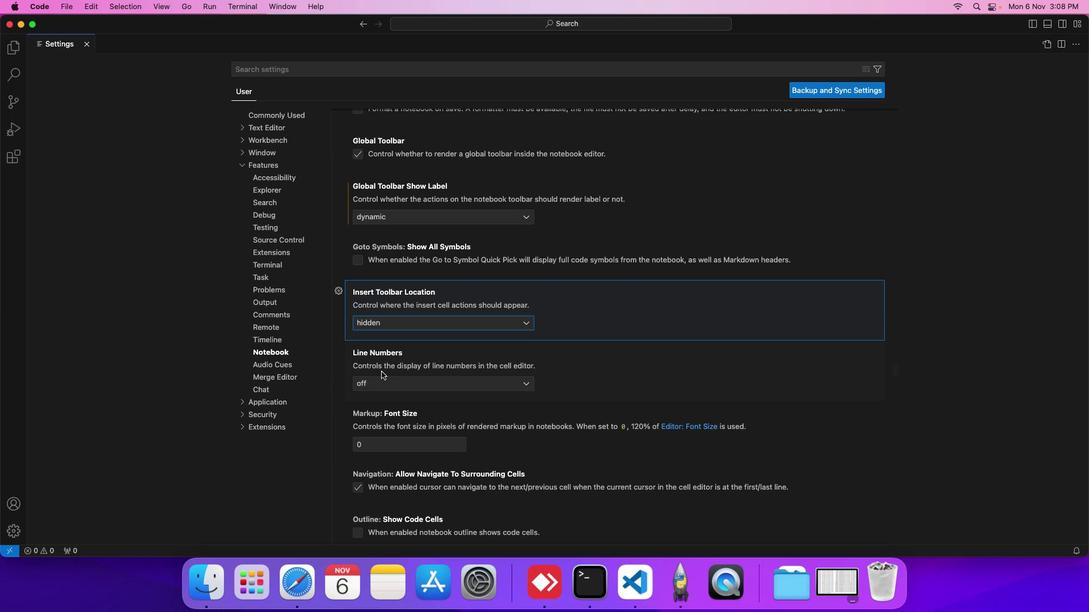 
Action: Mouse moved to (428, 343)
Screenshot: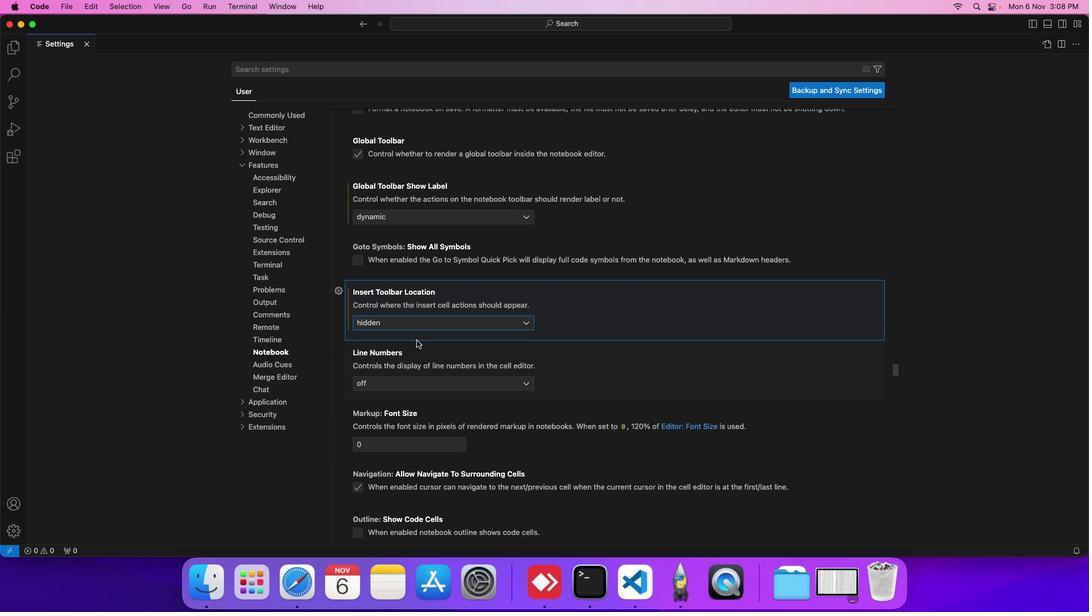
